 Task: Make in the project AgileKite a sprint 'Data Privacy Sprint'. Create in the project AgileKite a sprint 'Data Privacy Sprint'. Add in the project AgileKite a sprint 'Data Privacy Sprint'
Action: Mouse moved to (154, 61)
Screenshot: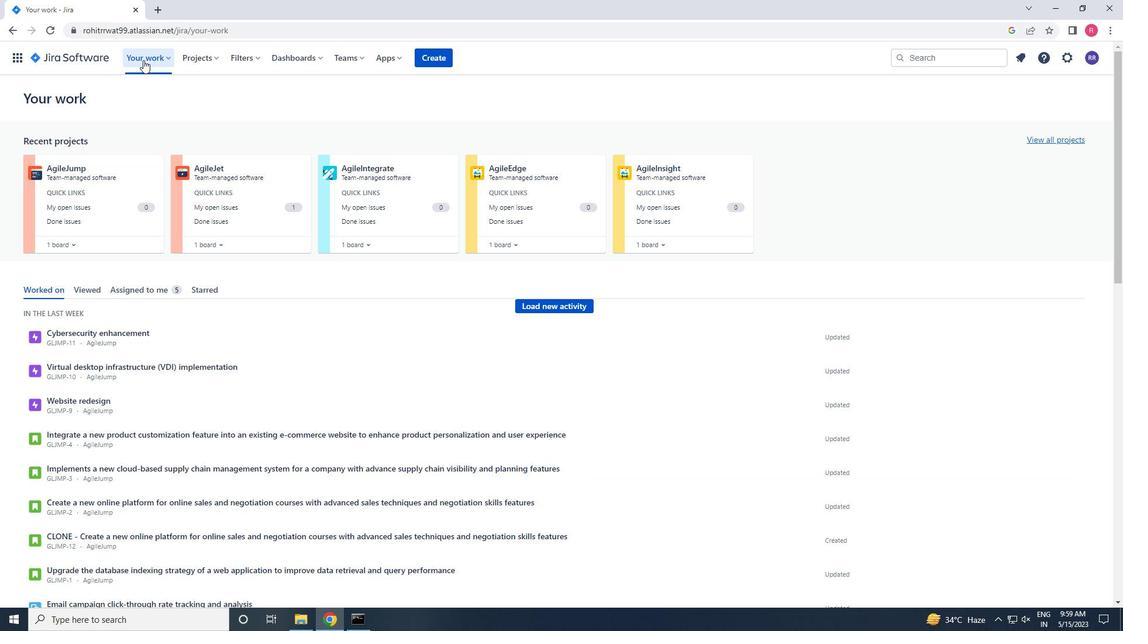 
Action: Mouse pressed left at (154, 61)
Screenshot: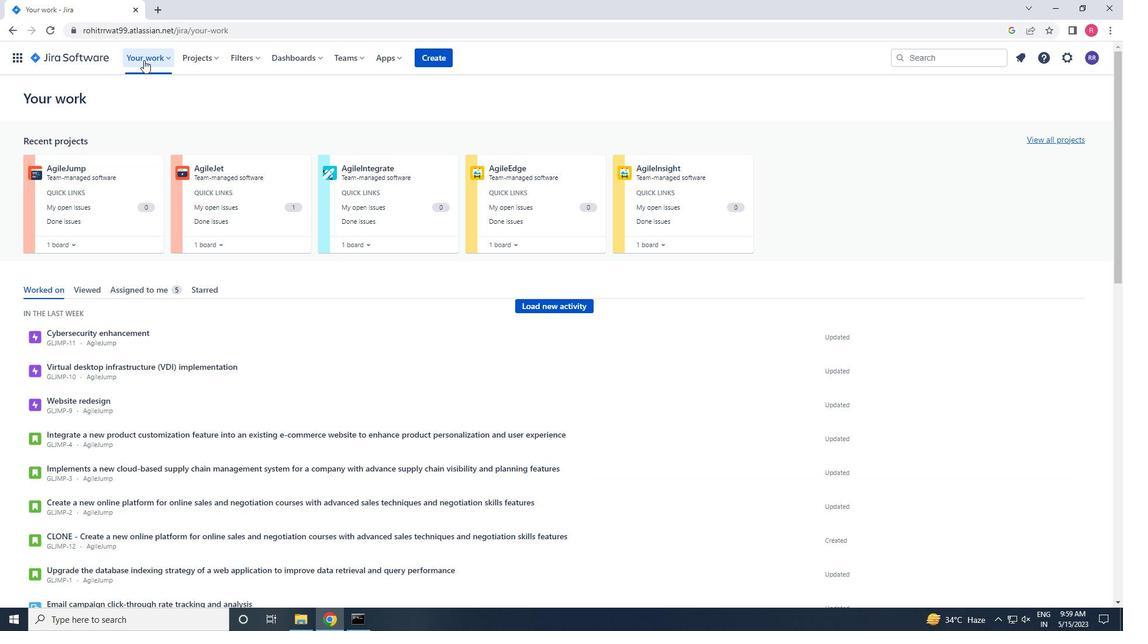 
Action: Mouse moved to (194, 59)
Screenshot: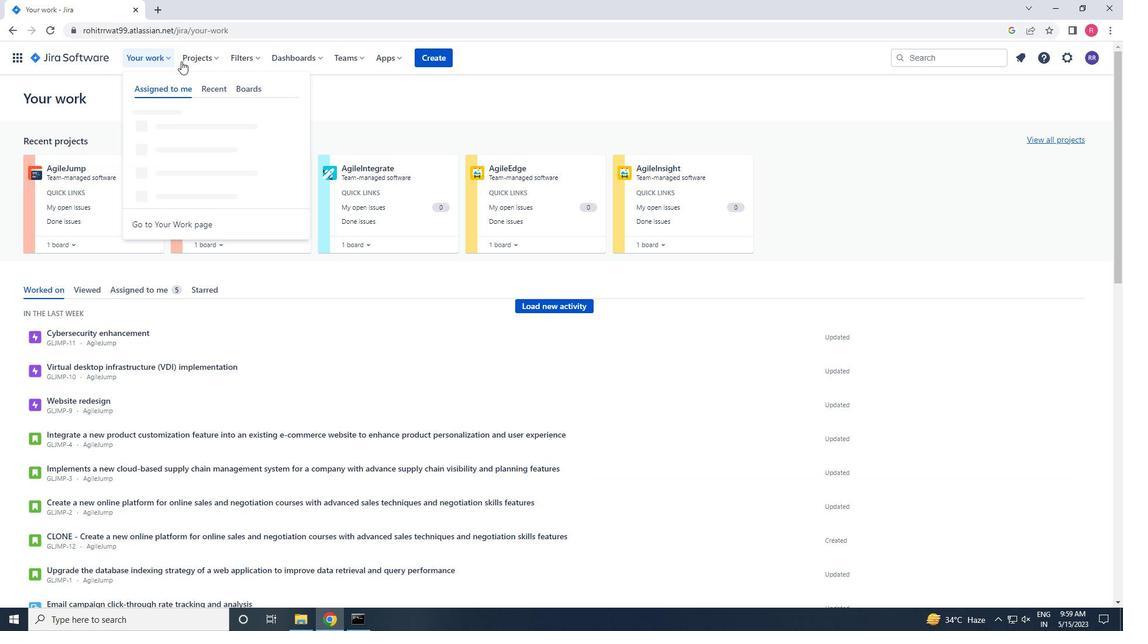
Action: Mouse pressed left at (194, 59)
Screenshot: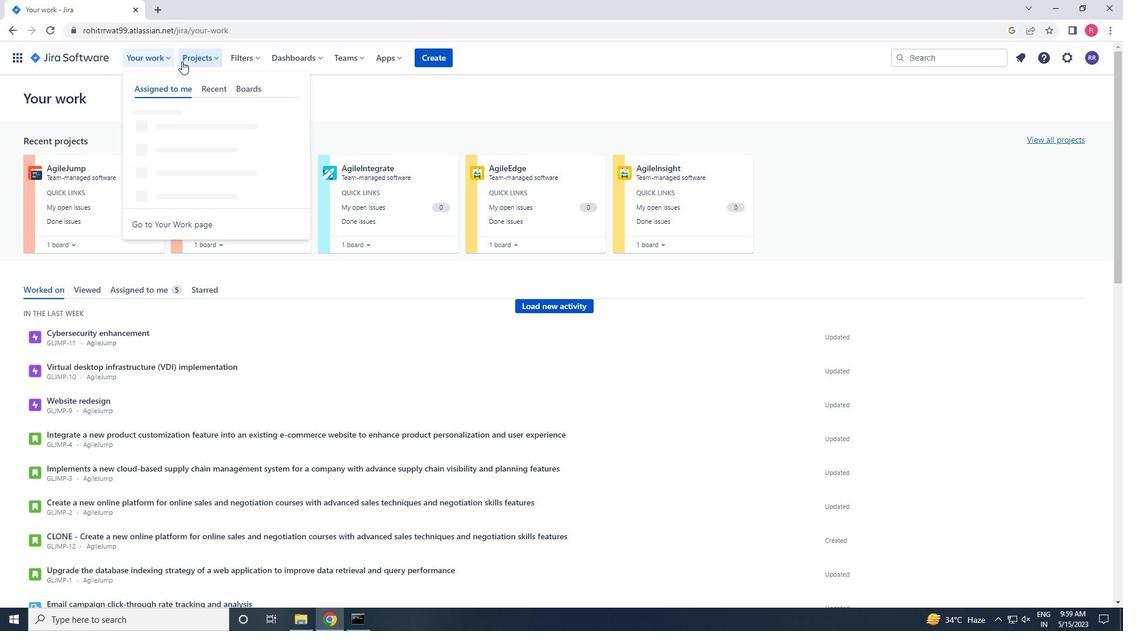
Action: Mouse moved to (238, 112)
Screenshot: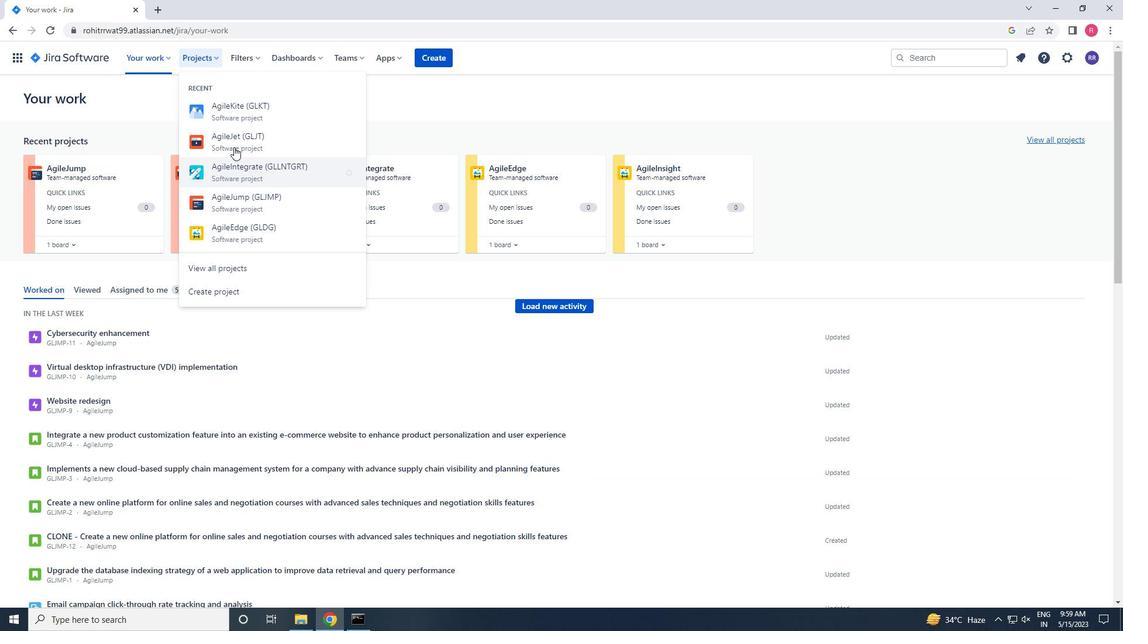 
Action: Mouse pressed left at (238, 112)
Screenshot: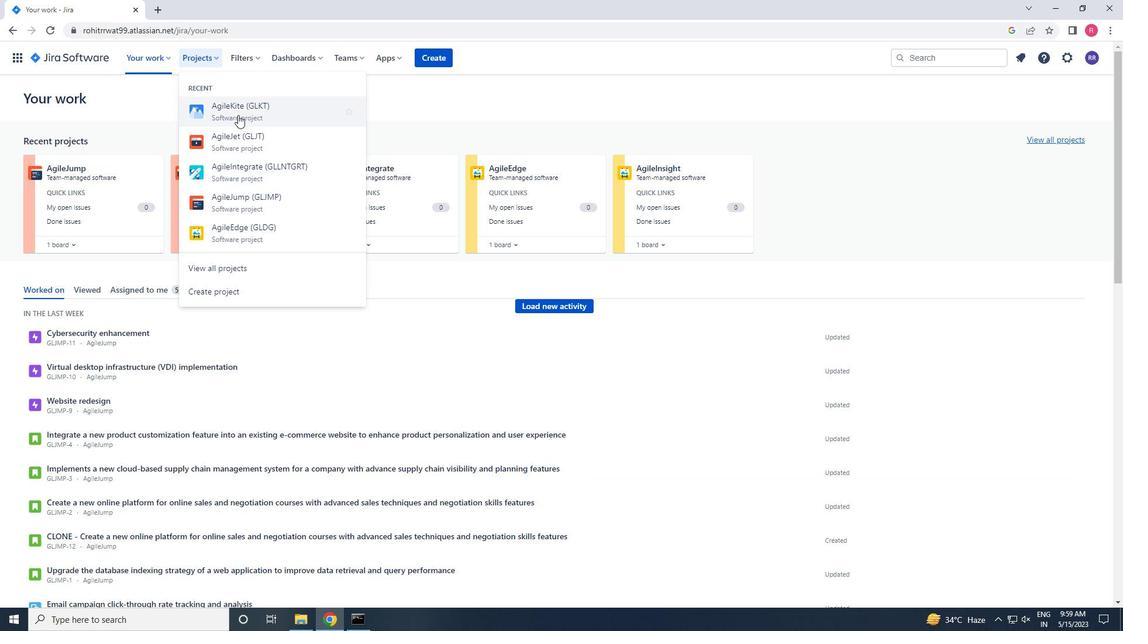 
Action: Mouse moved to (79, 174)
Screenshot: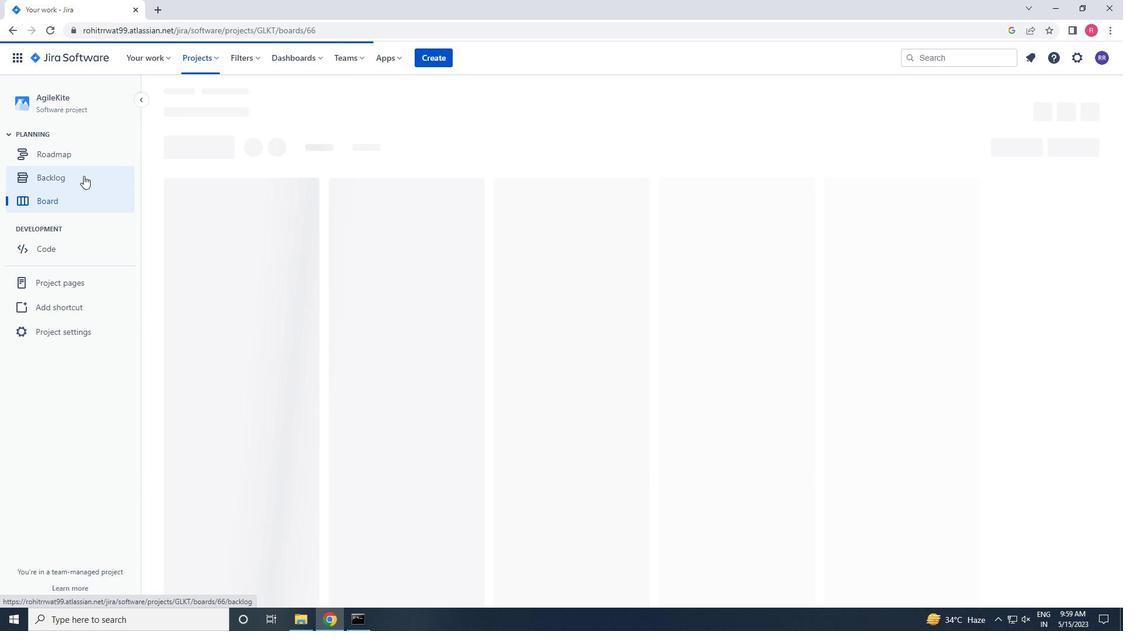
Action: Mouse pressed left at (79, 174)
Screenshot: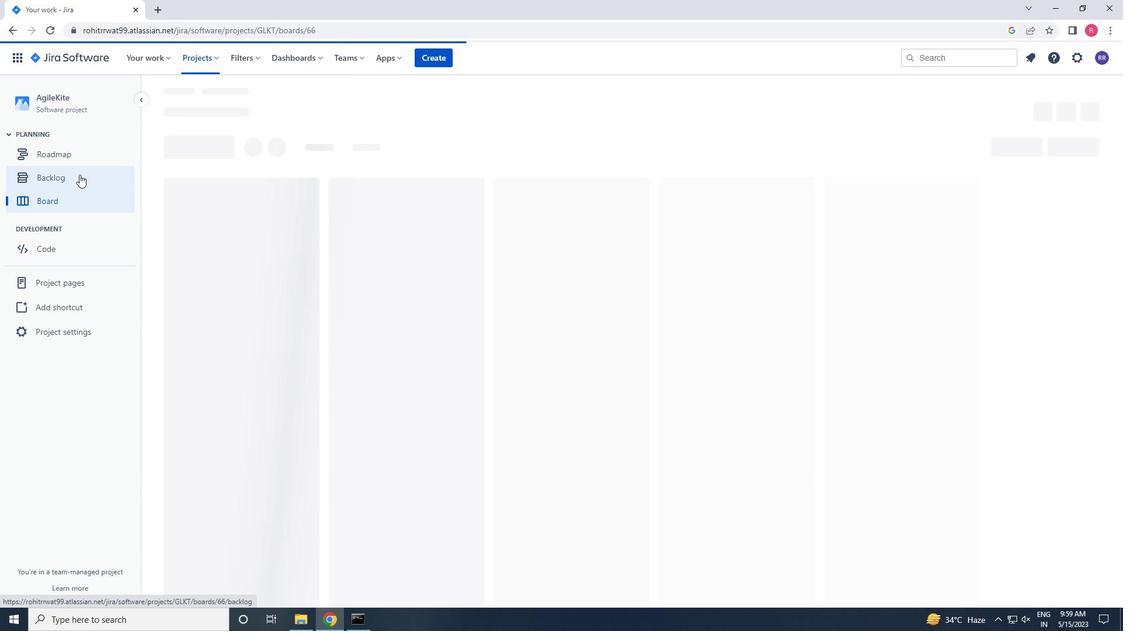 
Action: Mouse moved to (1053, 188)
Screenshot: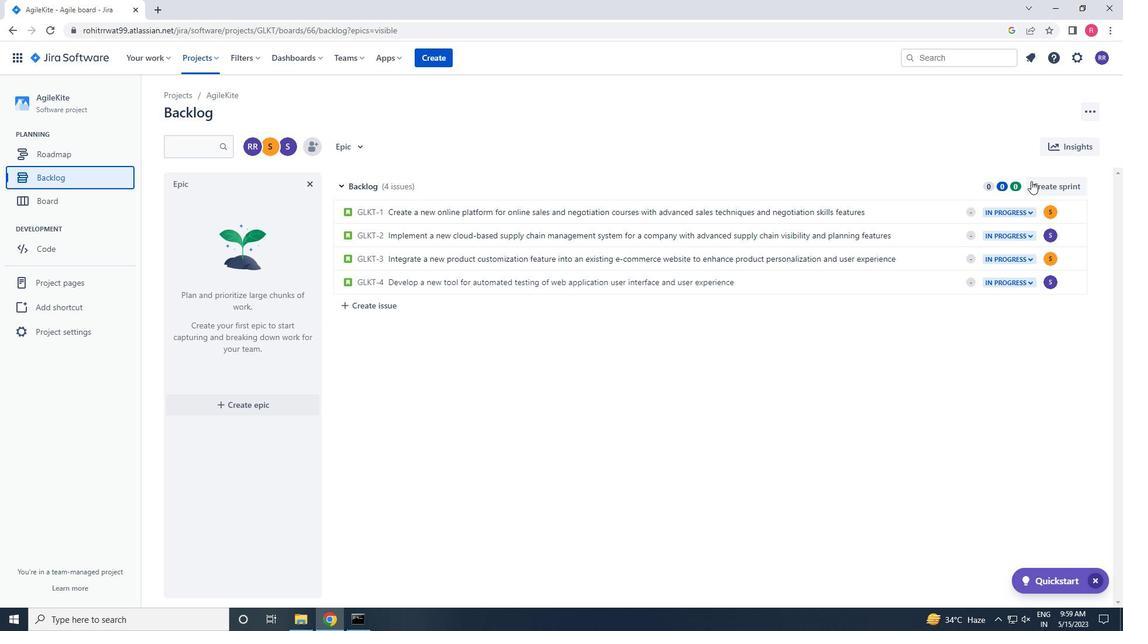
Action: Mouse pressed left at (1053, 188)
Screenshot: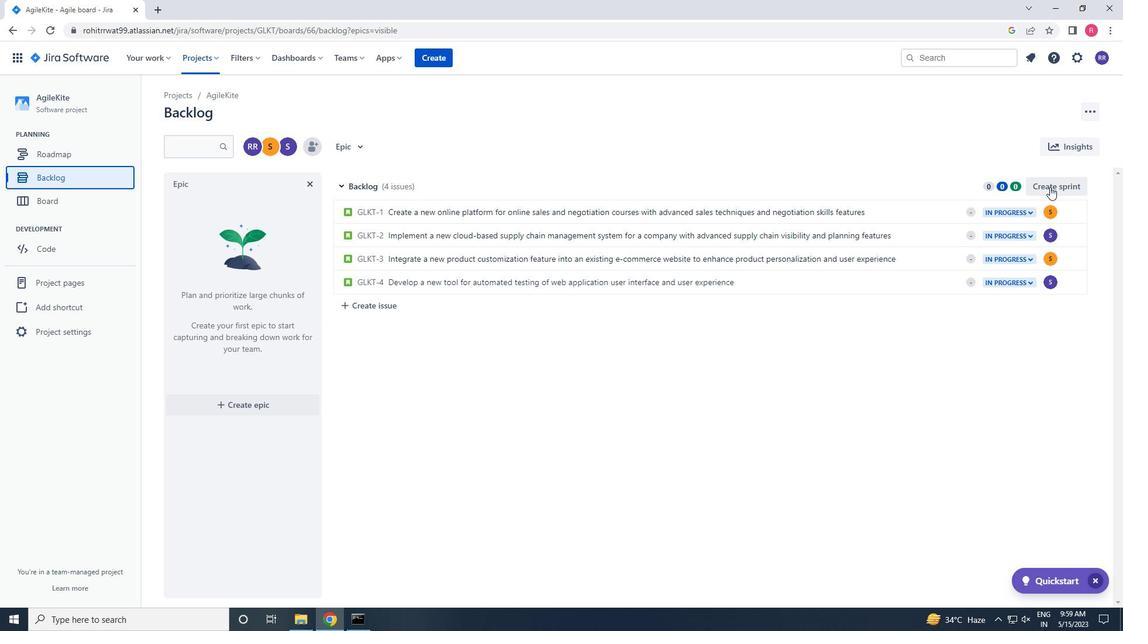 
Action: Mouse moved to (409, 186)
Screenshot: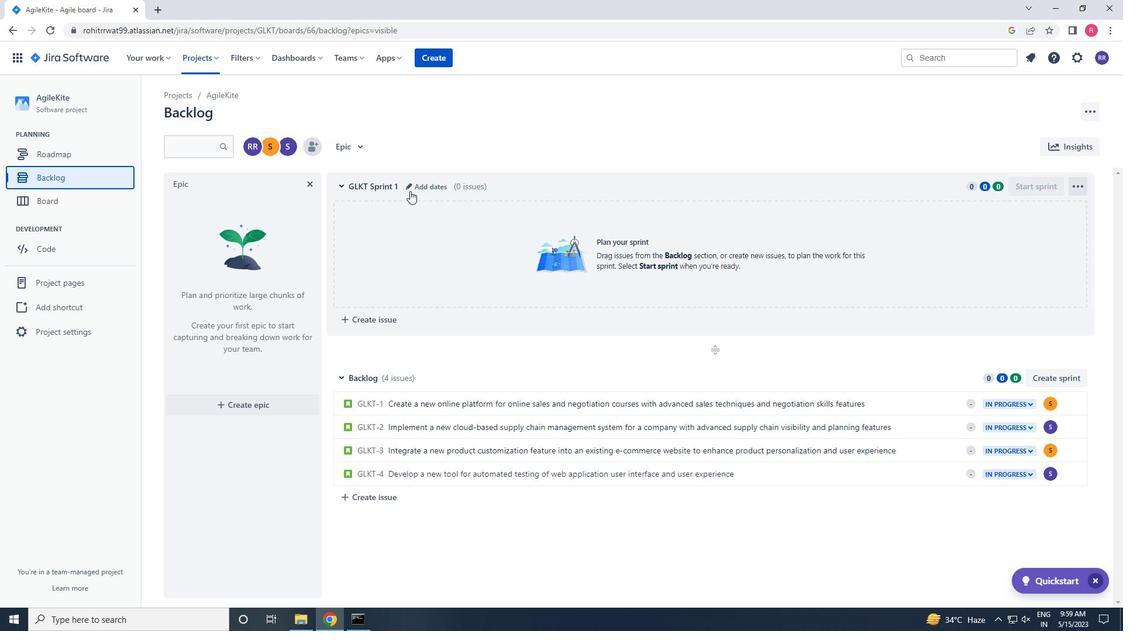 
Action: Mouse pressed left at (409, 186)
Screenshot: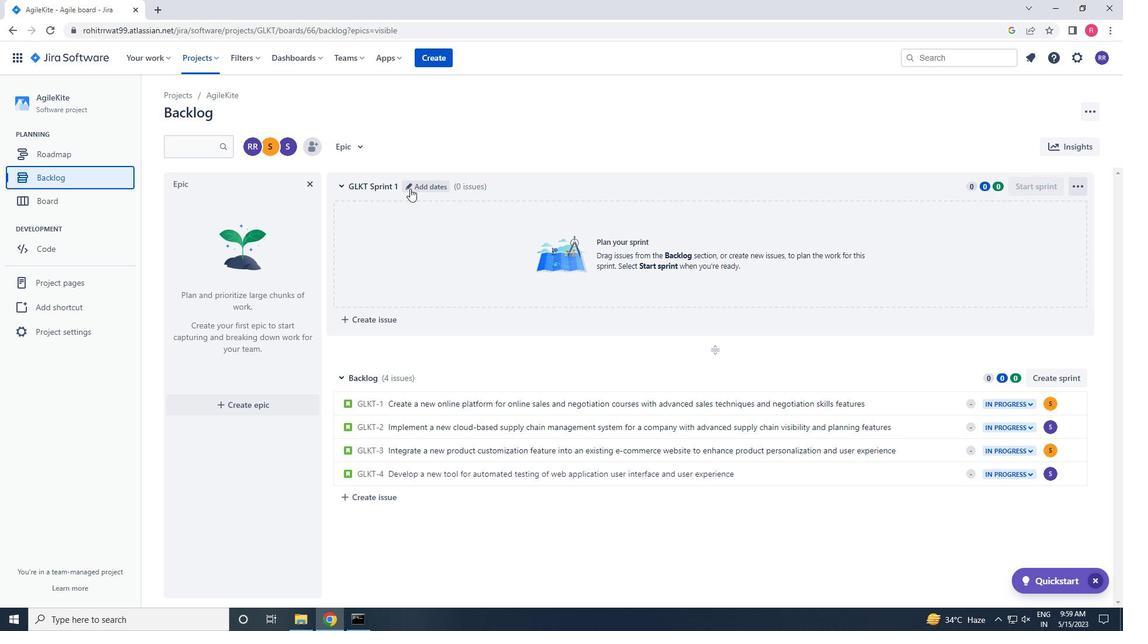 
Action: Mouse moved to (408, 186)
Screenshot: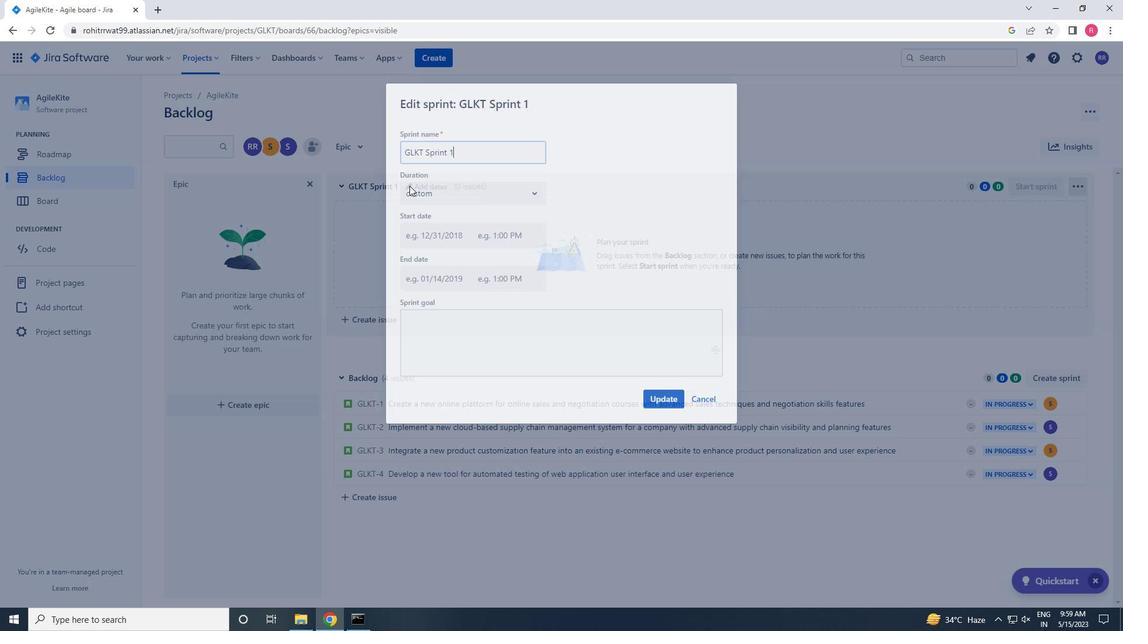 
Action: Key pressed <Key.backspace>
Screenshot: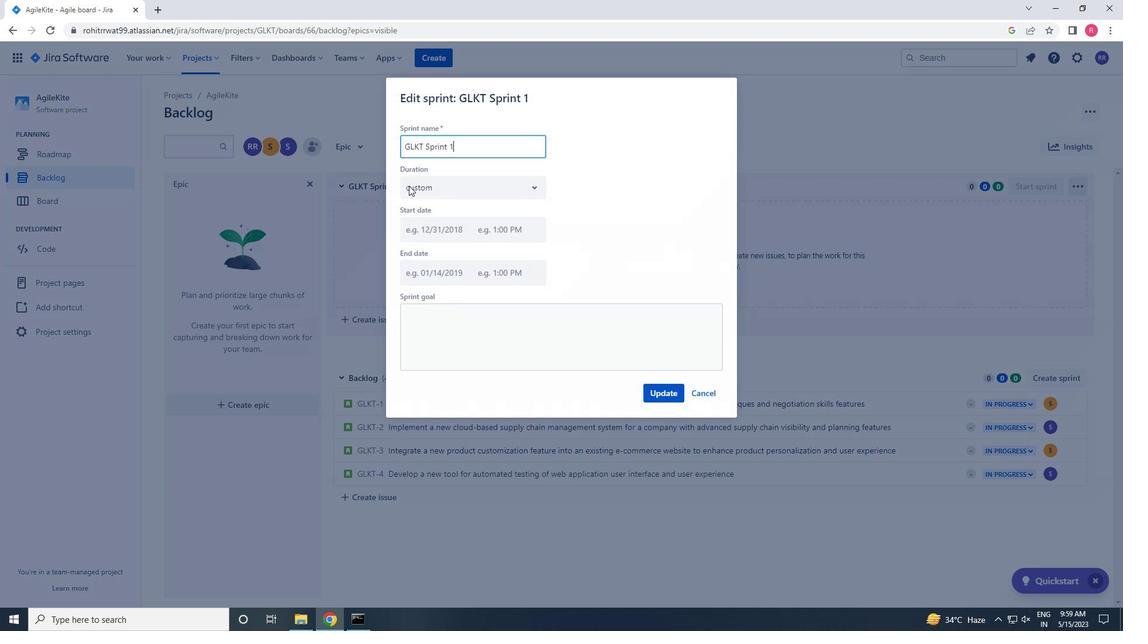 
Action: Mouse moved to (408, 186)
Screenshot: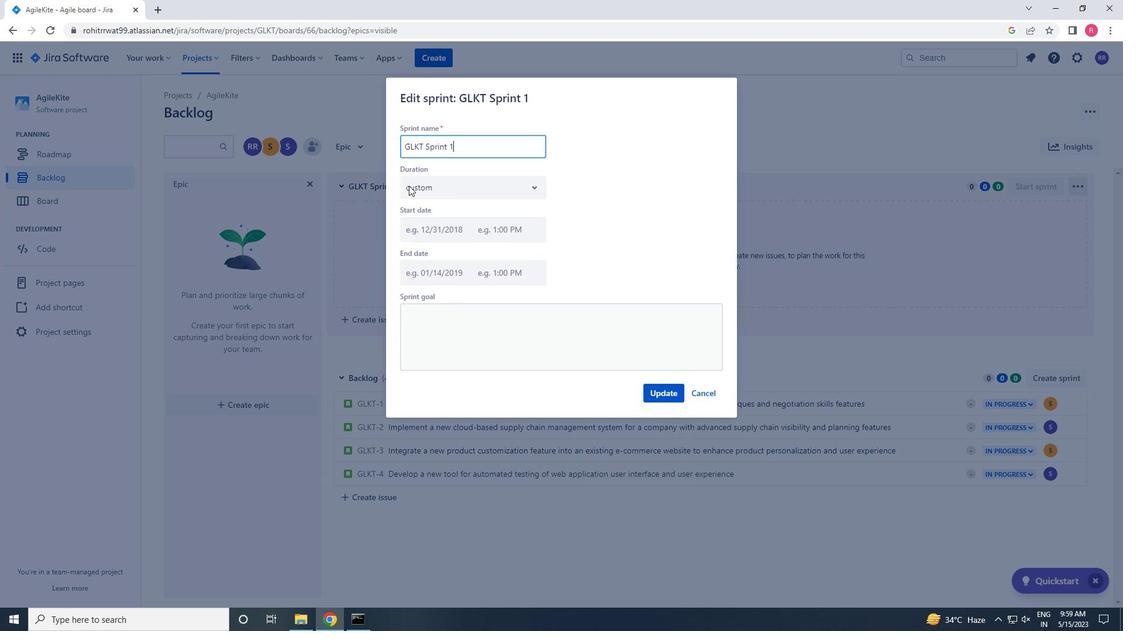 
Action: Key pressed <Key.backspace>
Screenshot: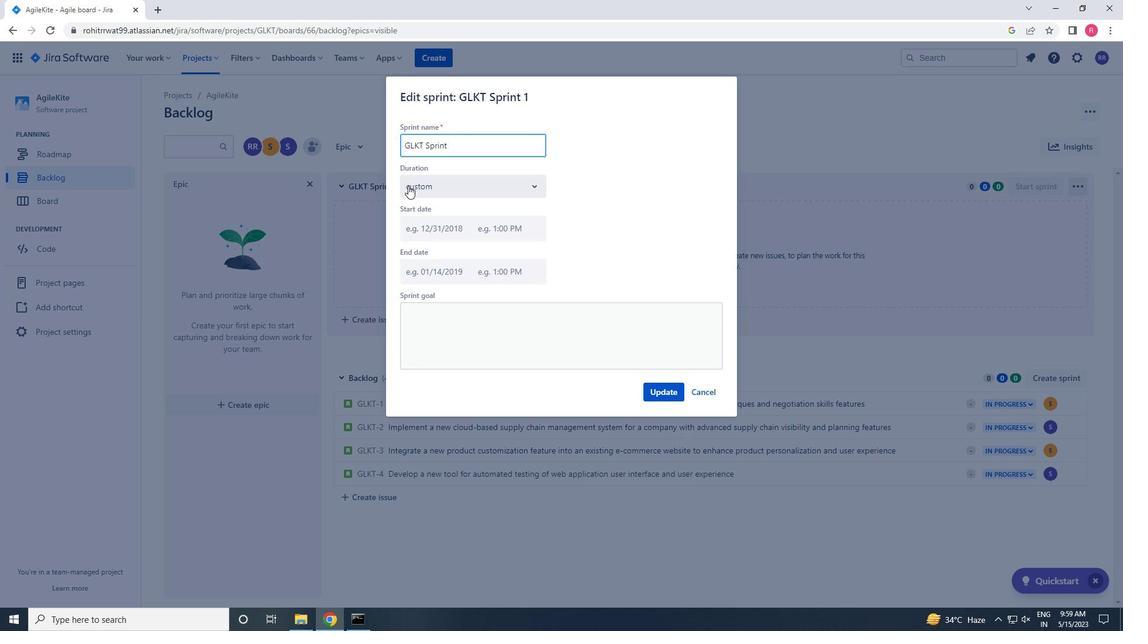 
Action: Mouse moved to (408, 186)
Screenshot: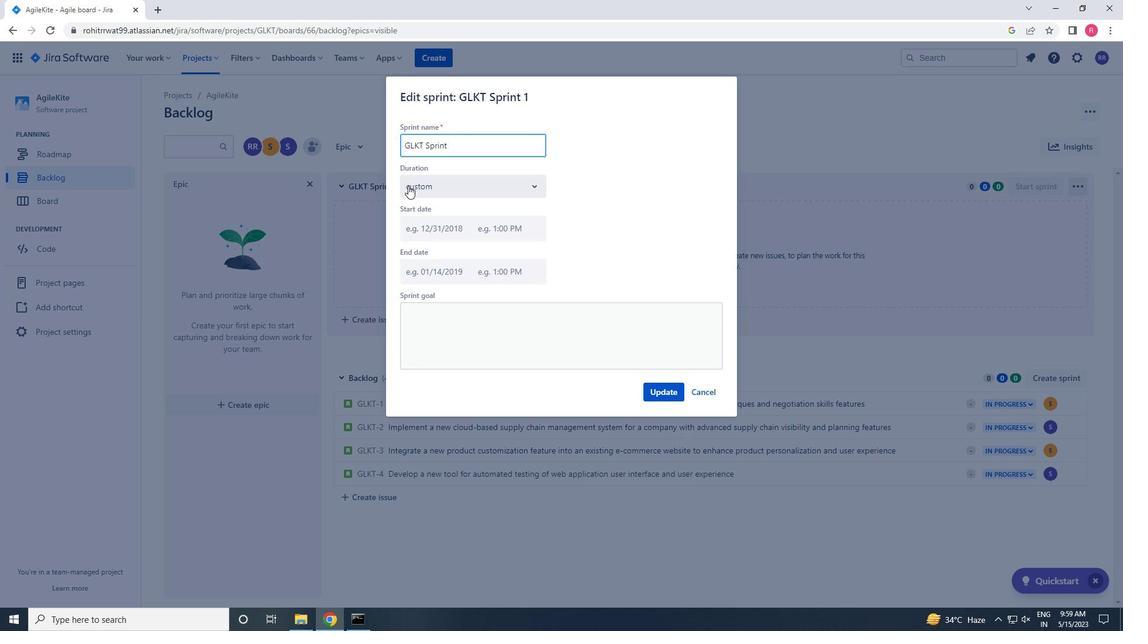 
Action: Key pressed <Key.backspace><Key.backspace><Key.backspace>
Screenshot: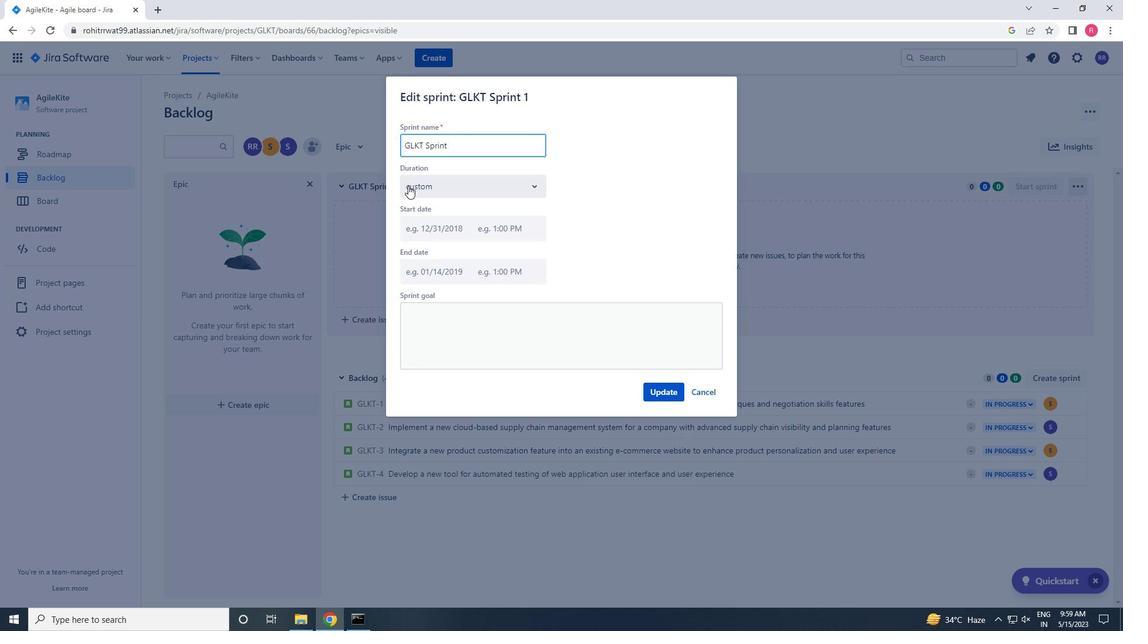 
Action: Mouse moved to (407, 186)
Screenshot: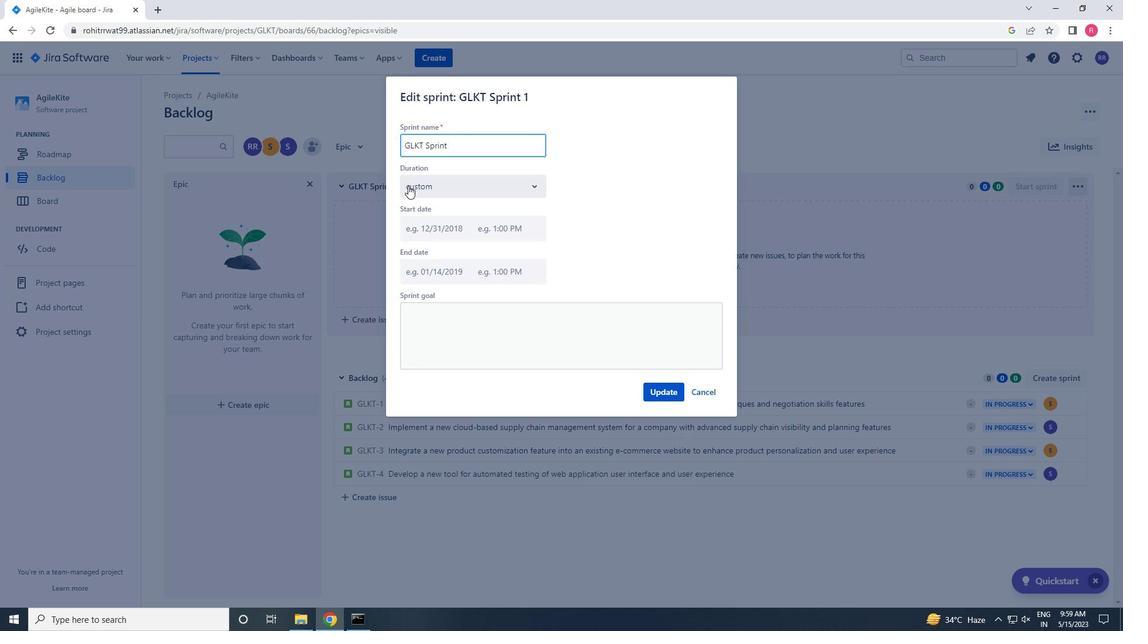 
Action: Key pressed <Key.backspace><Key.backspace><Key.backspace><Key.backspace><Key.backspace><Key.backspace><Key.backspace>
Screenshot: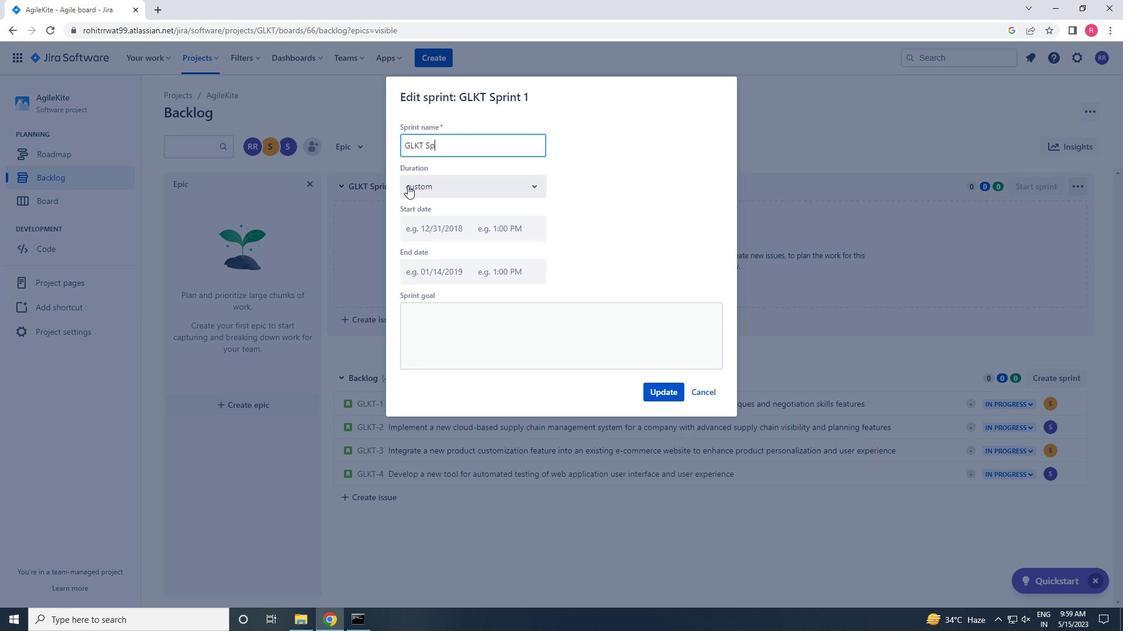 
Action: Mouse moved to (407, 186)
Screenshot: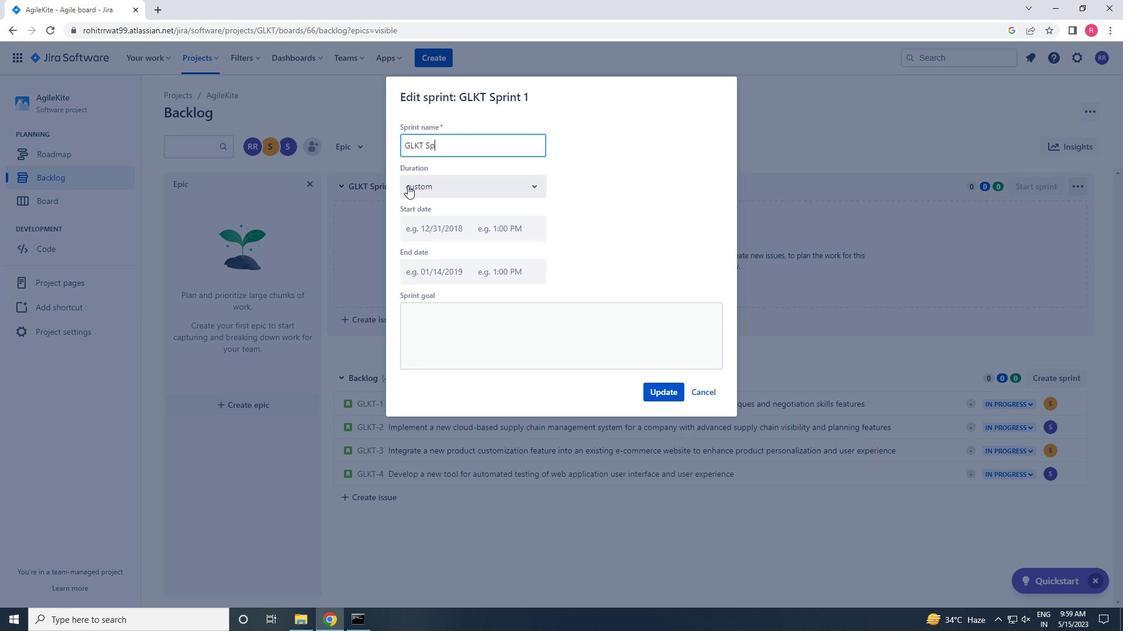 
Action: Key pressed <Key.backspace><Key.backspace><Key.backspace><Key.backspace><Key.backspace><Key.backspace><Key.backspace><Key.backspace><Key.backspace><Key.backspace><Key.shift>DATA<Key.space>
Screenshot: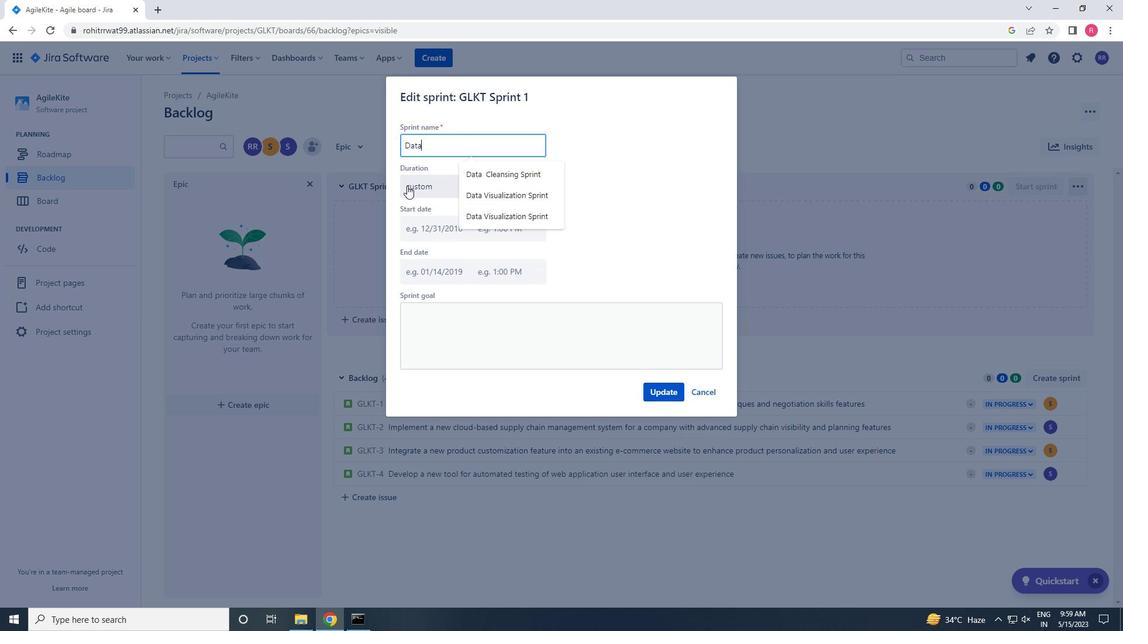 
Action: Mouse moved to (407, 187)
Screenshot: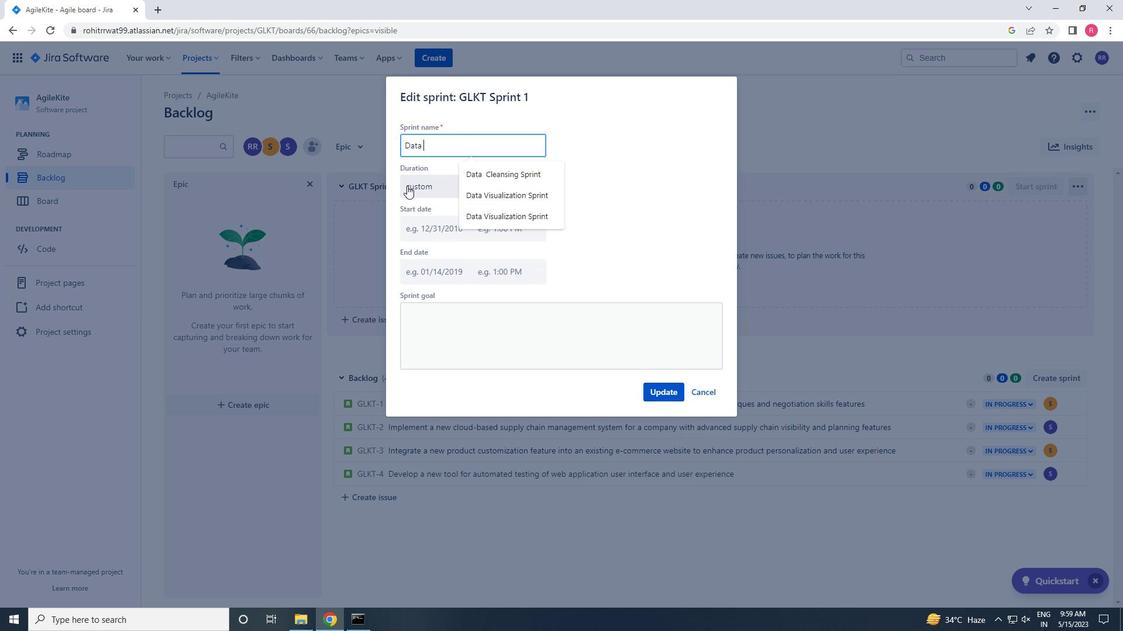 
Action: Key pressed <Key.shift_r>PRIVACY<Key.space><Key.shift>SPRINT
Screenshot: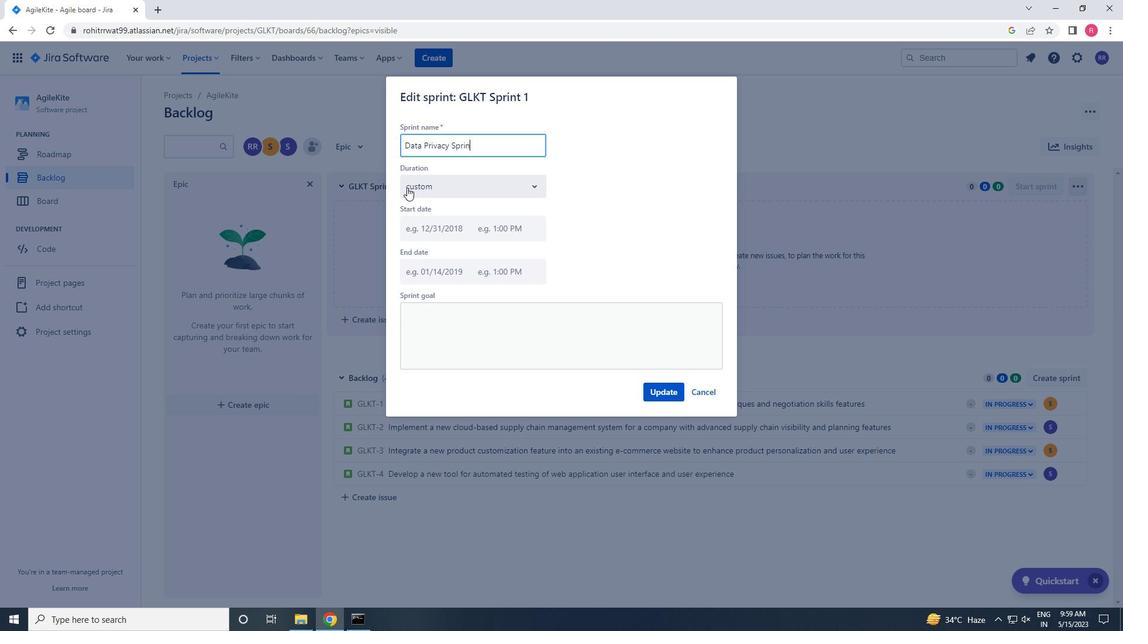 
Action: Mouse moved to (659, 390)
Screenshot: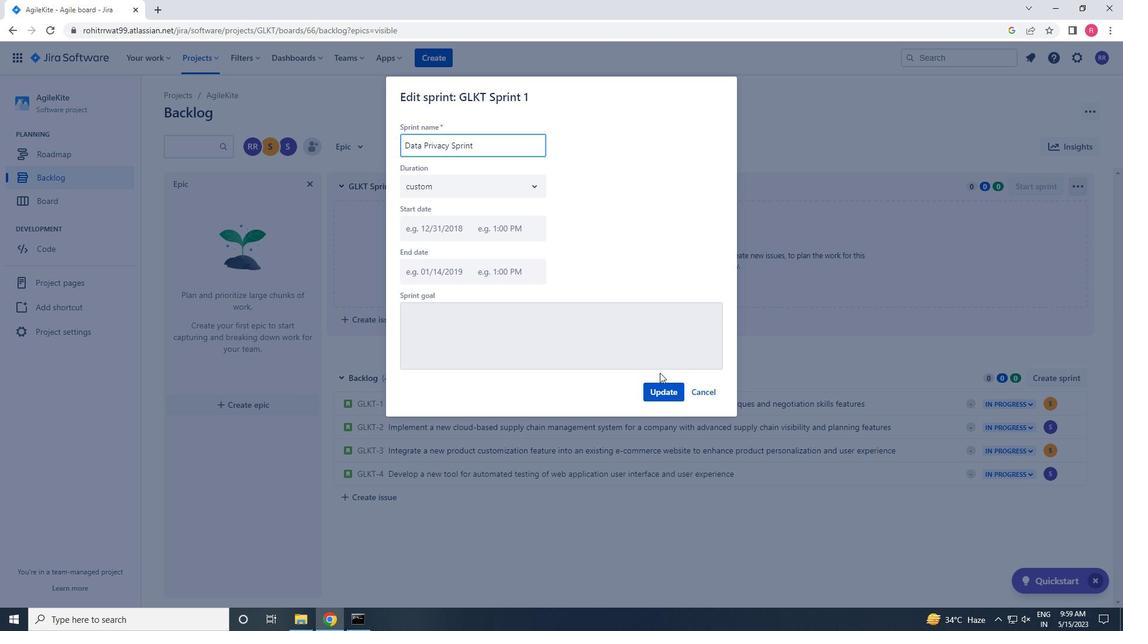 
Action: Mouse pressed left at (659, 390)
Screenshot: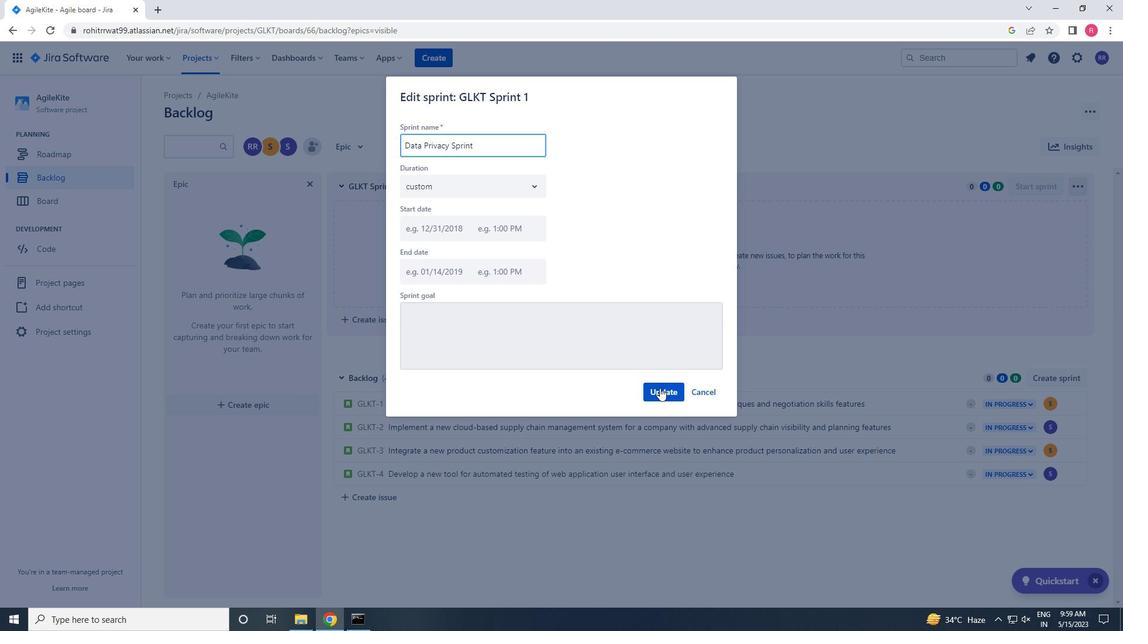 
Action: Mouse moved to (1058, 377)
Screenshot: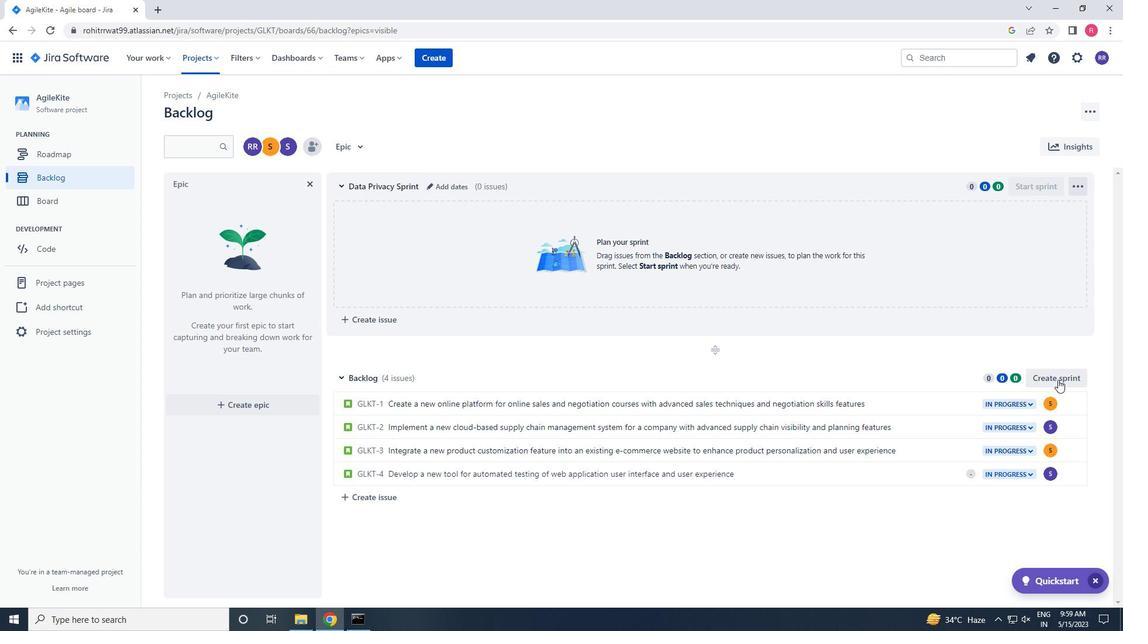 
Action: Mouse pressed left at (1058, 377)
Screenshot: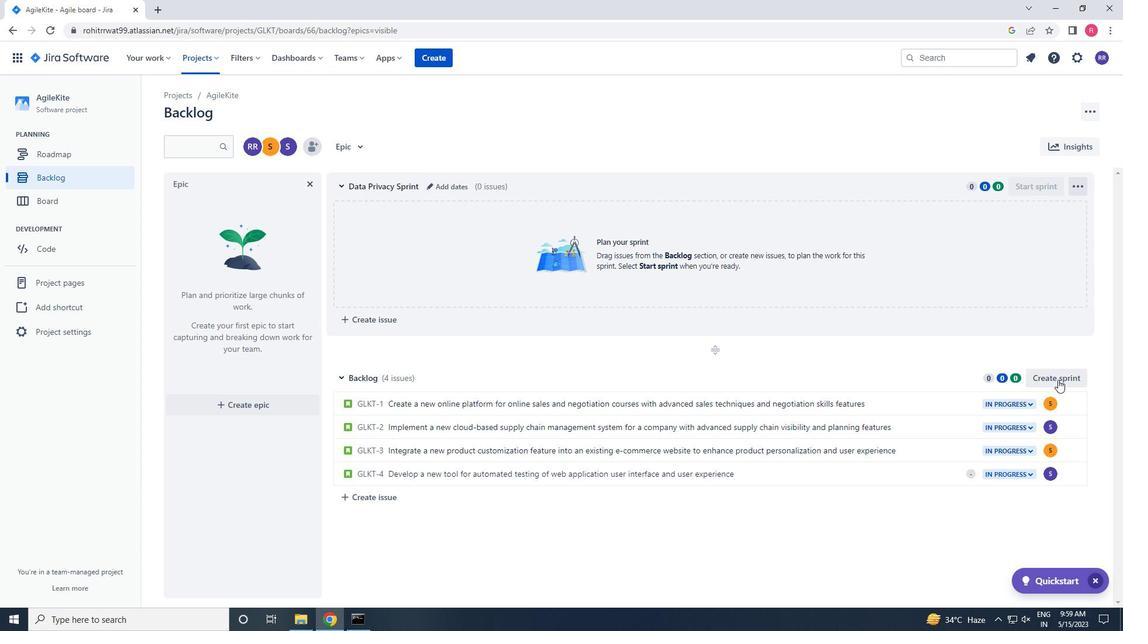 
Action: Mouse moved to (431, 376)
Screenshot: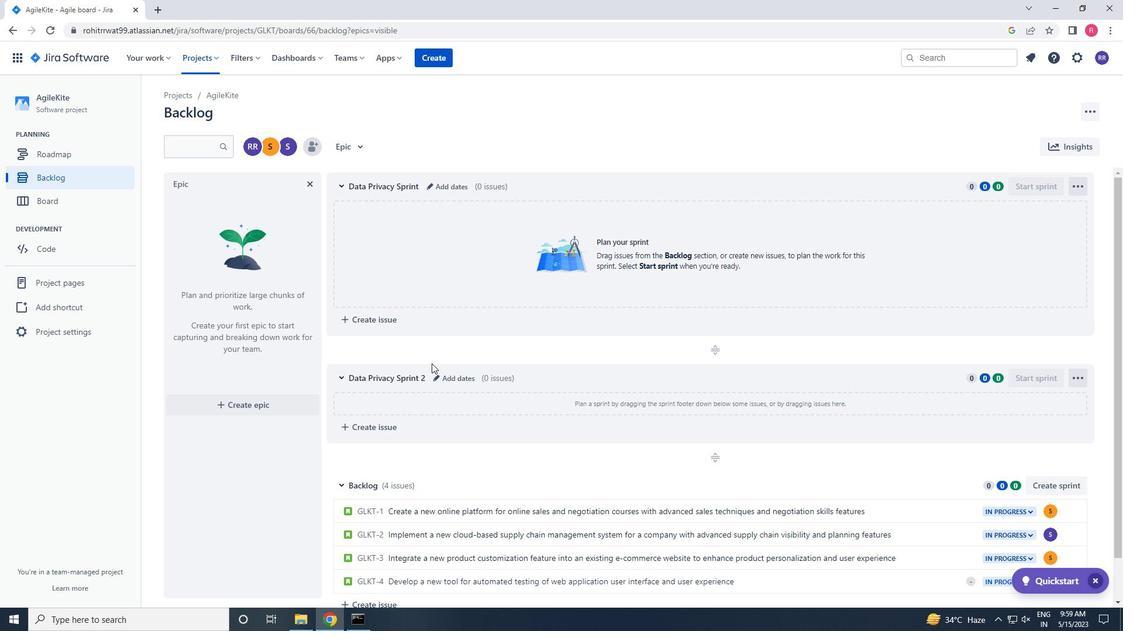 
Action: Mouse pressed left at (431, 376)
Screenshot: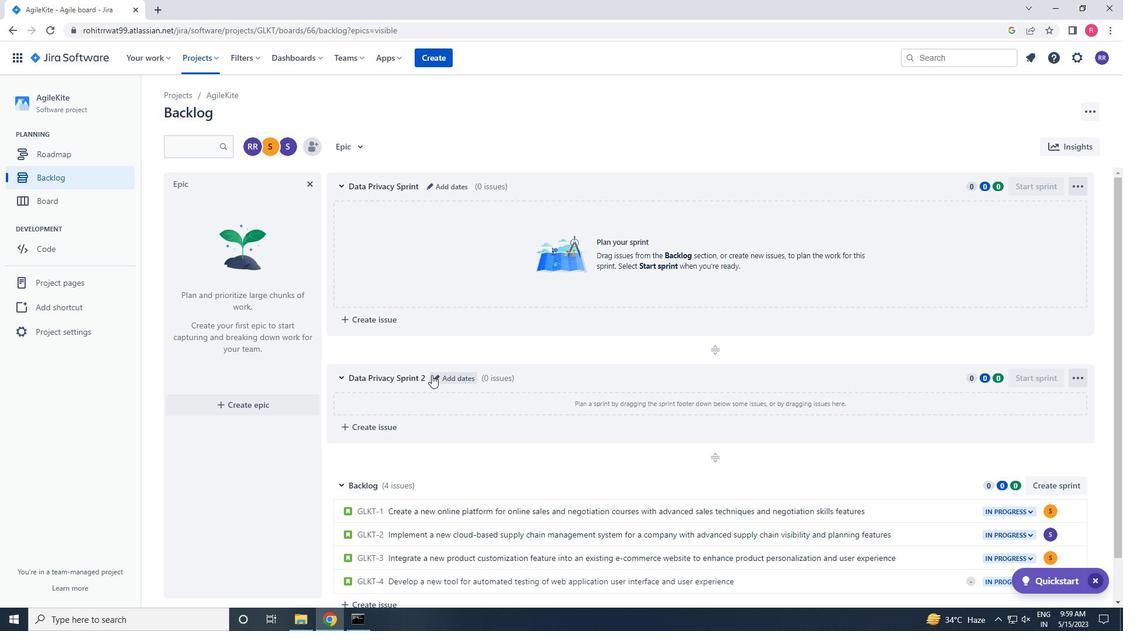 
Action: Mouse moved to (436, 334)
Screenshot: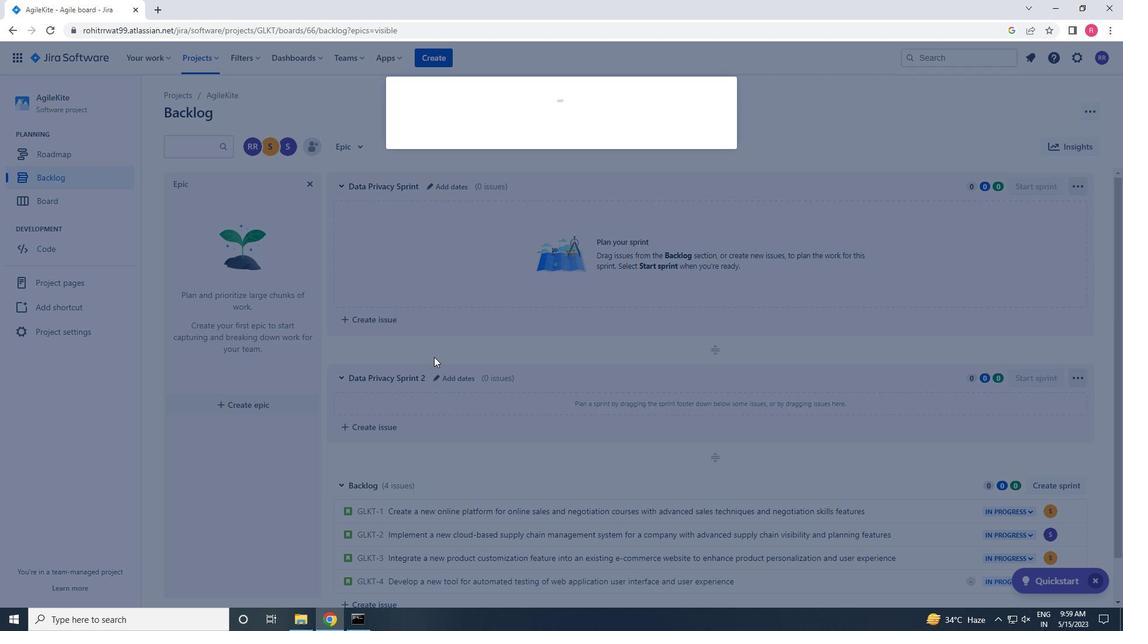 
Action: Key pressed <Key.backspace><Key.enter>
Screenshot: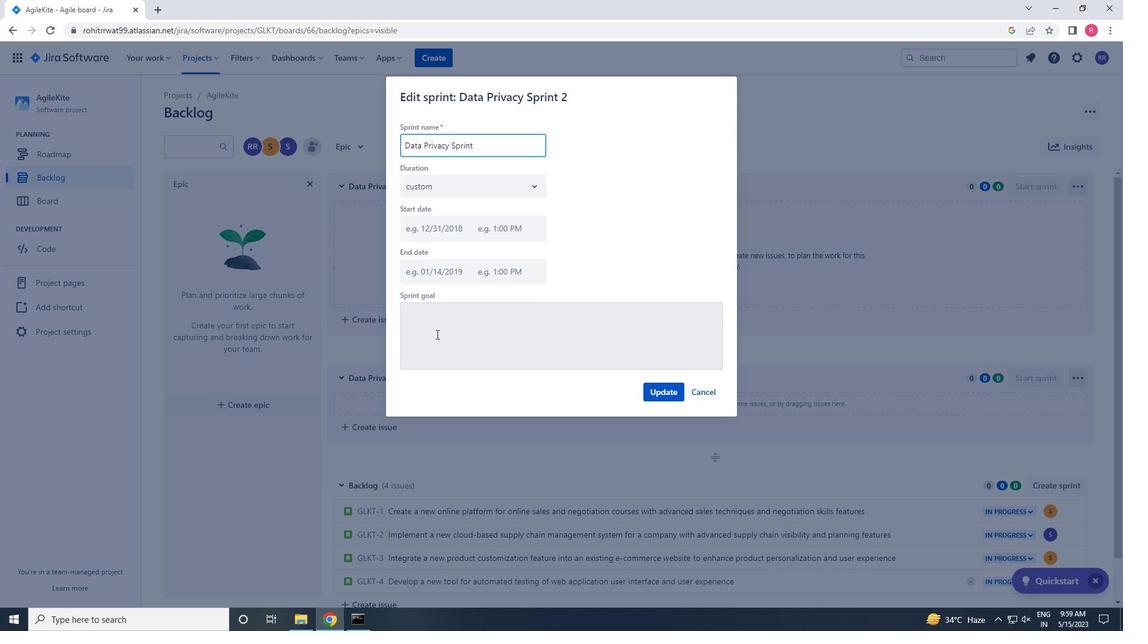 
Action: Mouse moved to (1044, 489)
Screenshot: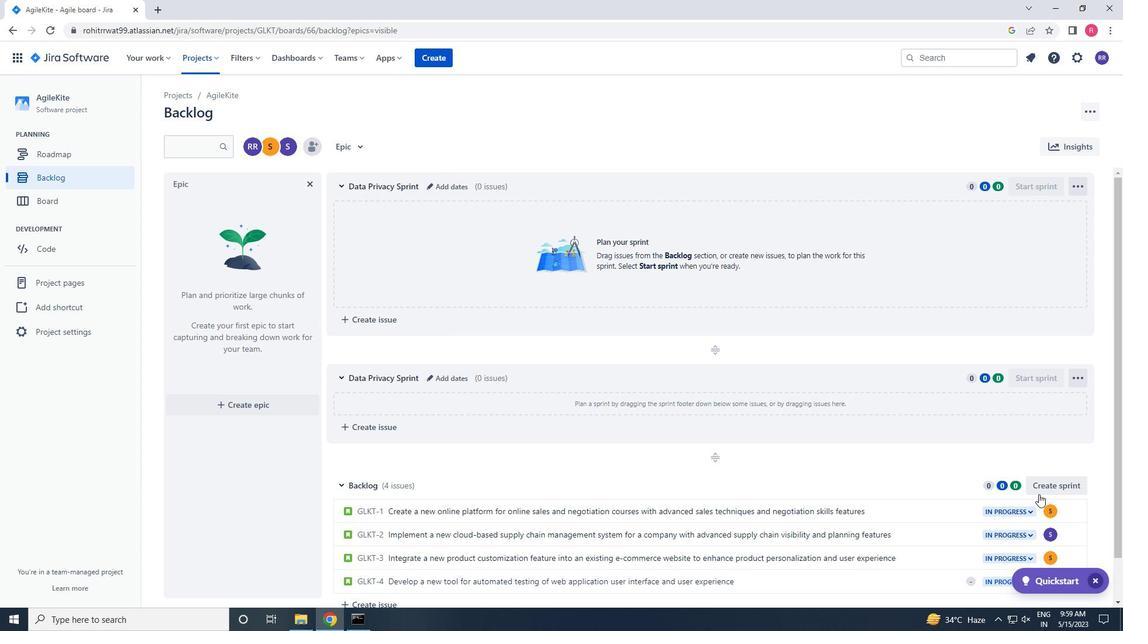 
Action: Mouse pressed left at (1044, 489)
Screenshot: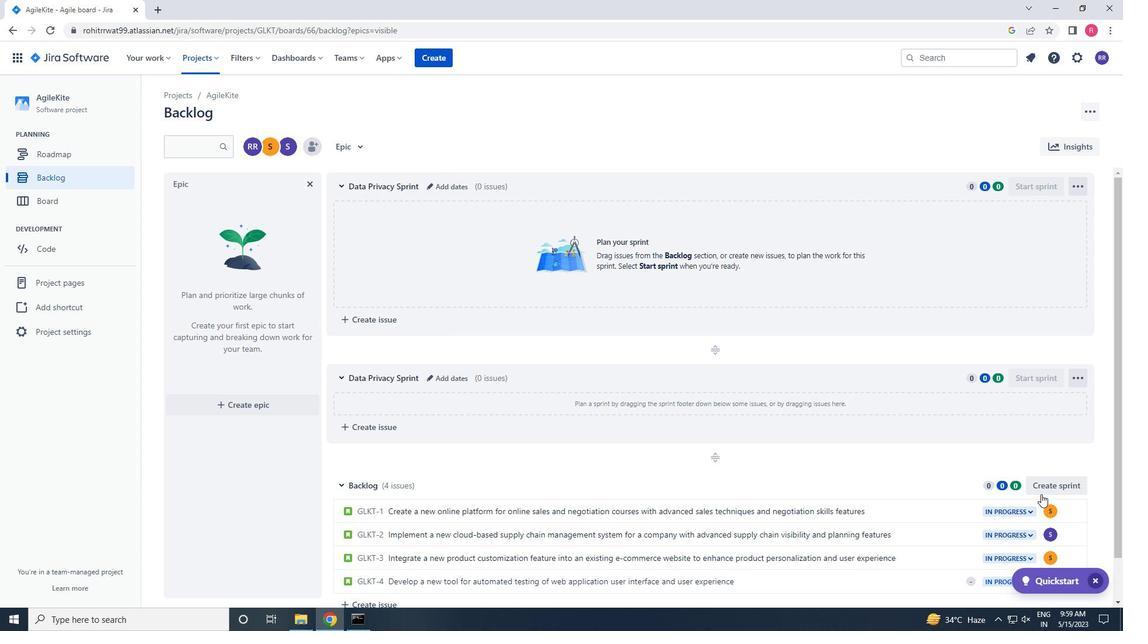 
Action: Mouse moved to (438, 484)
Screenshot: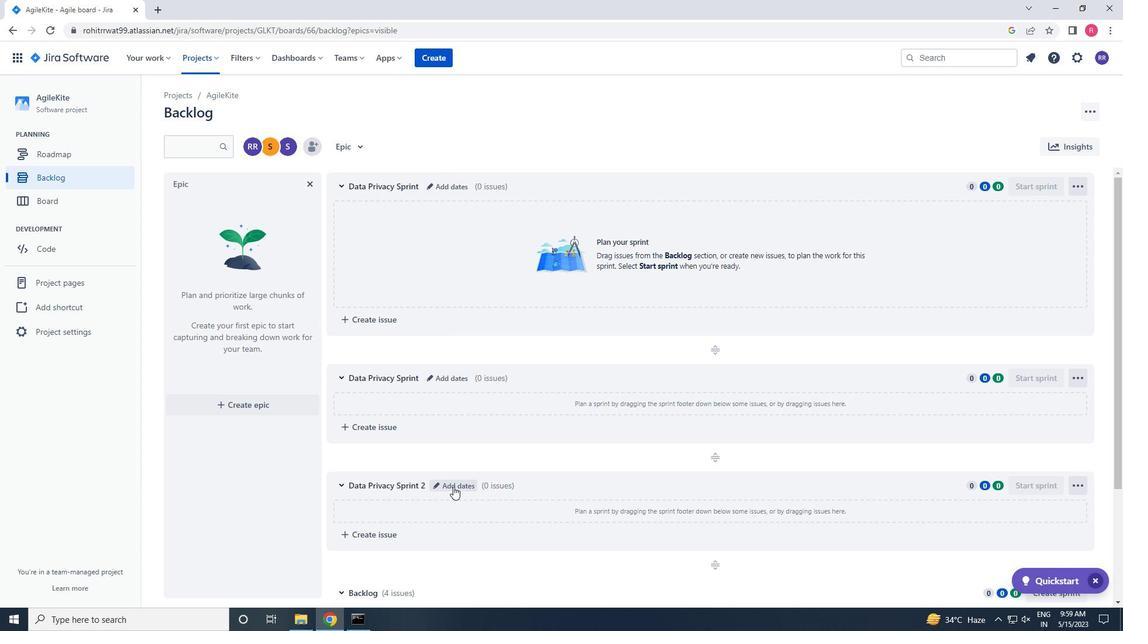 
Action: Mouse pressed left at (438, 484)
Screenshot: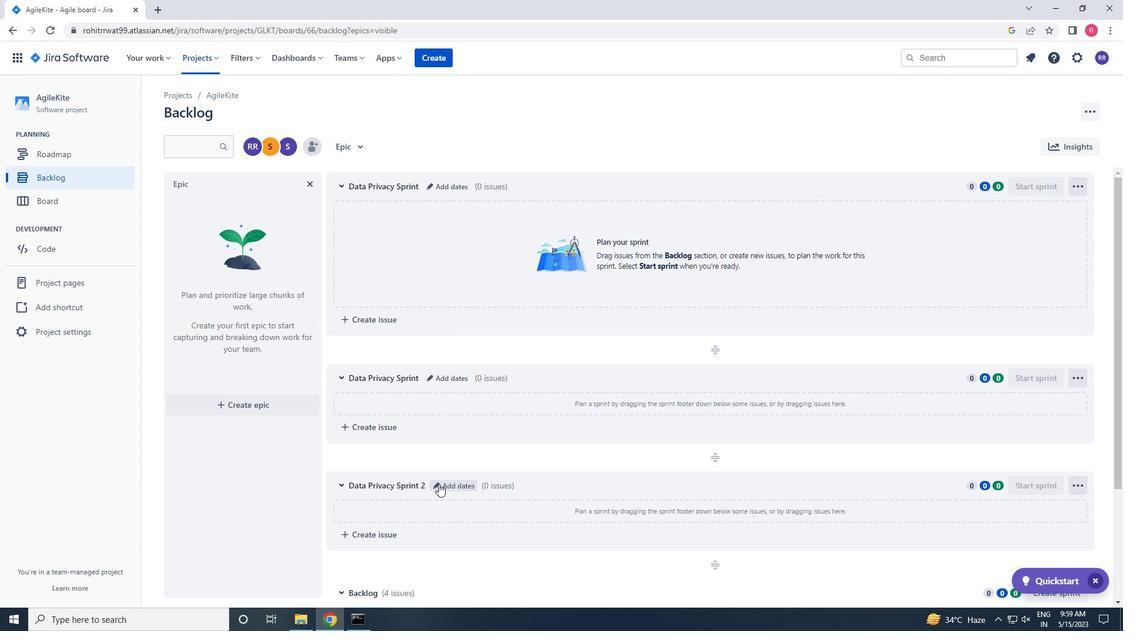 
Action: Mouse moved to (436, 484)
Screenshot: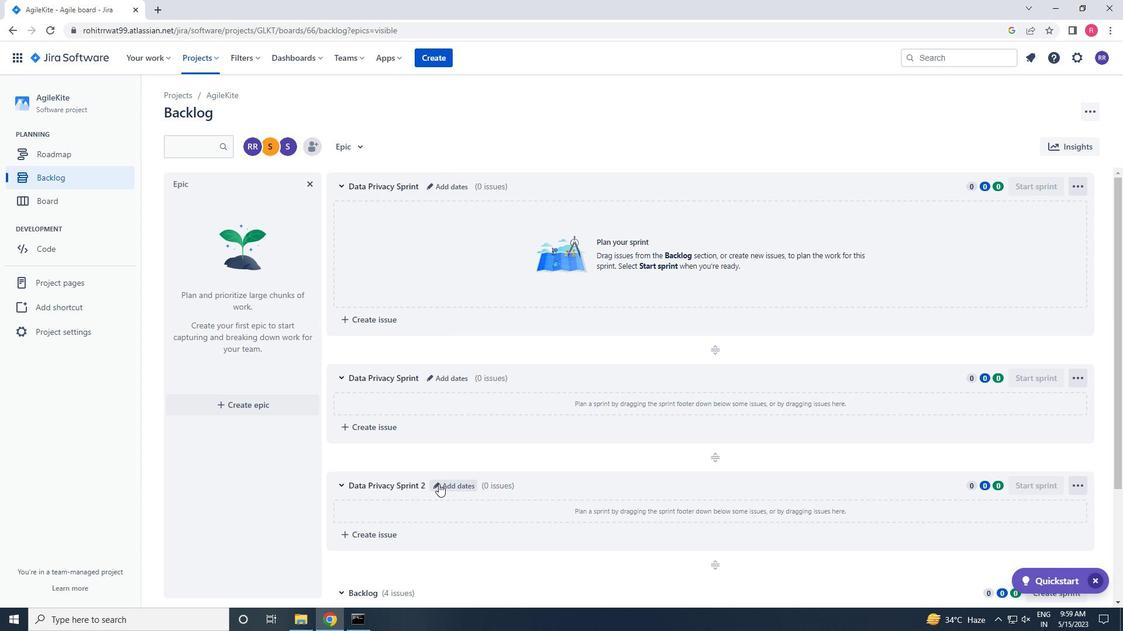 
Action: Key pressed <Key.backspace><Key.backspace><Key.enter>
Screenshot: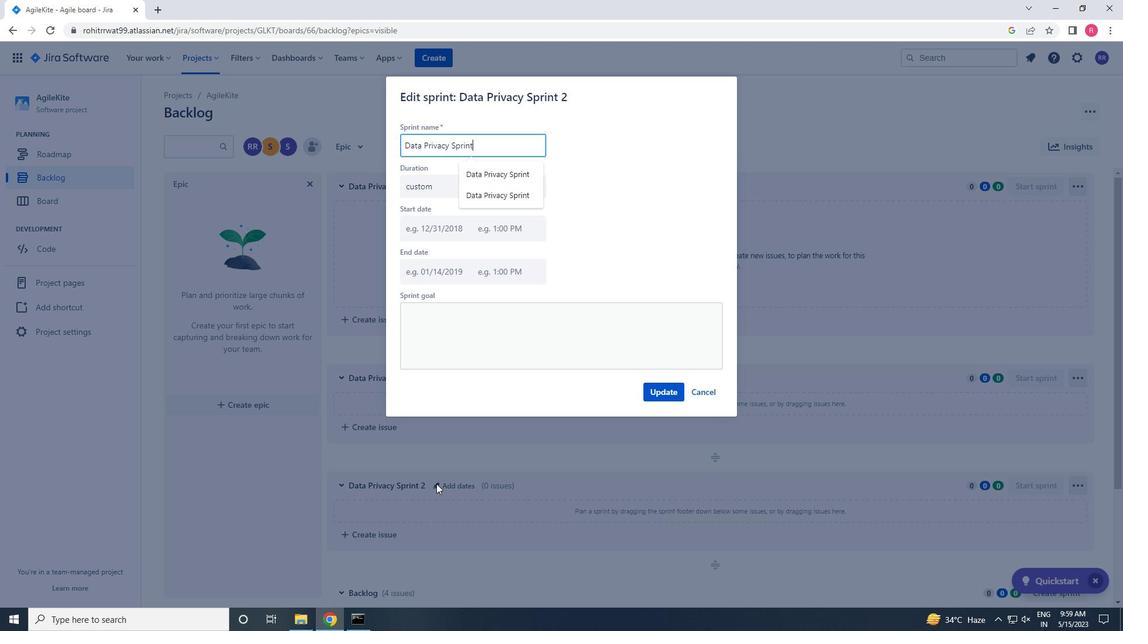 
Action: Mouse scrolled (436, 484) with delta (0, 0)
Screenshot: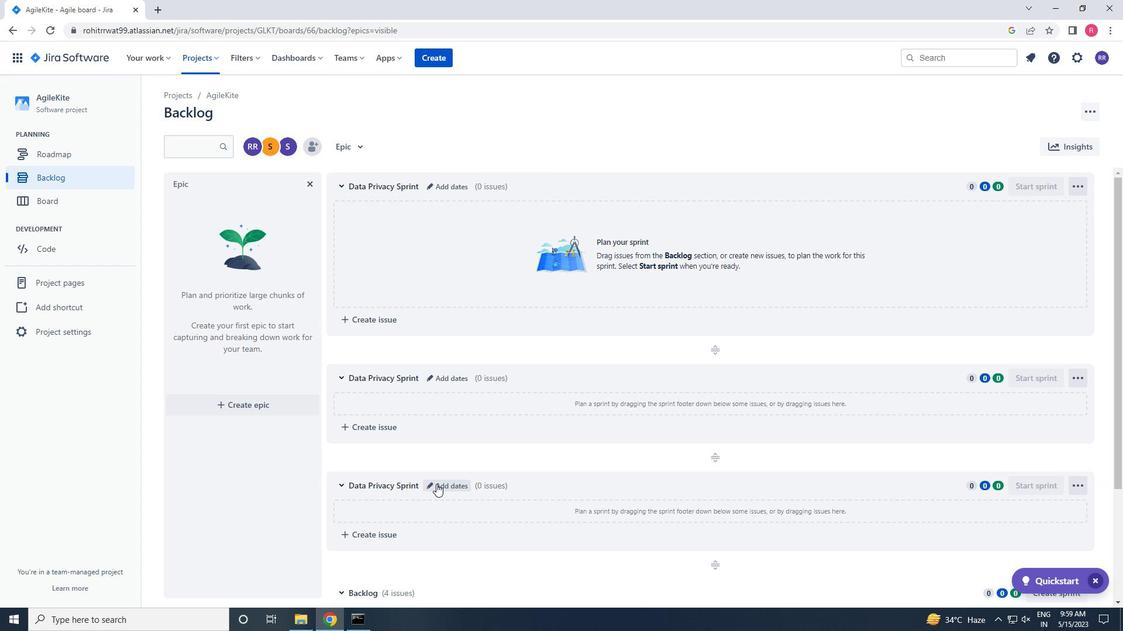 
Action: Mouse moved to (561, 344)
Screenshot: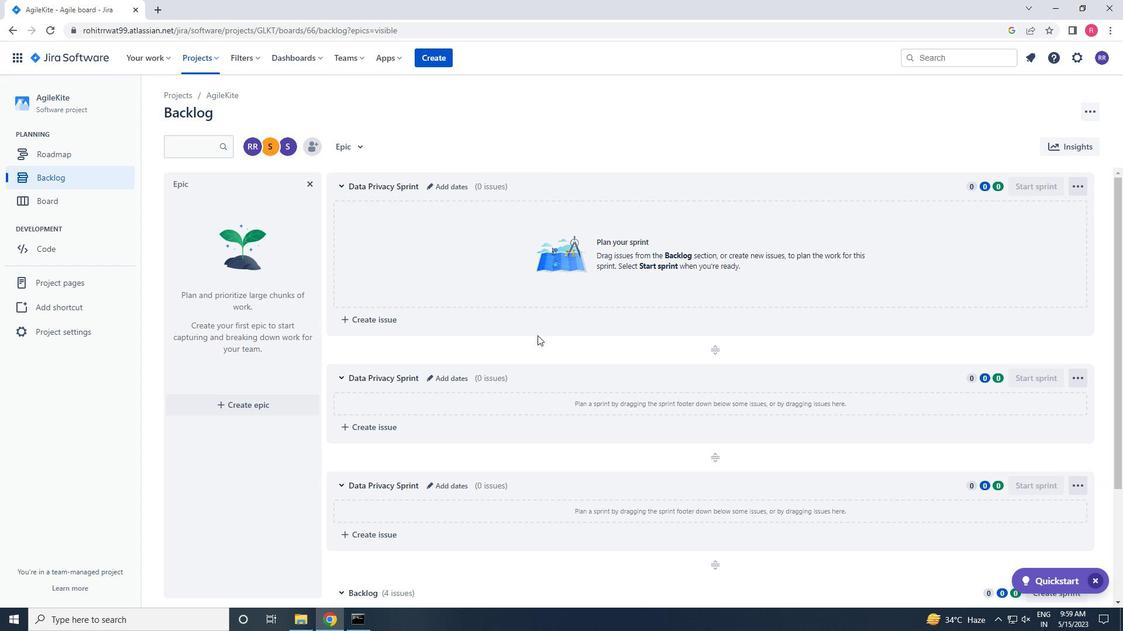 
Action: Mouse scrolled (561, 343) with delta (0, 0)
Screenshot: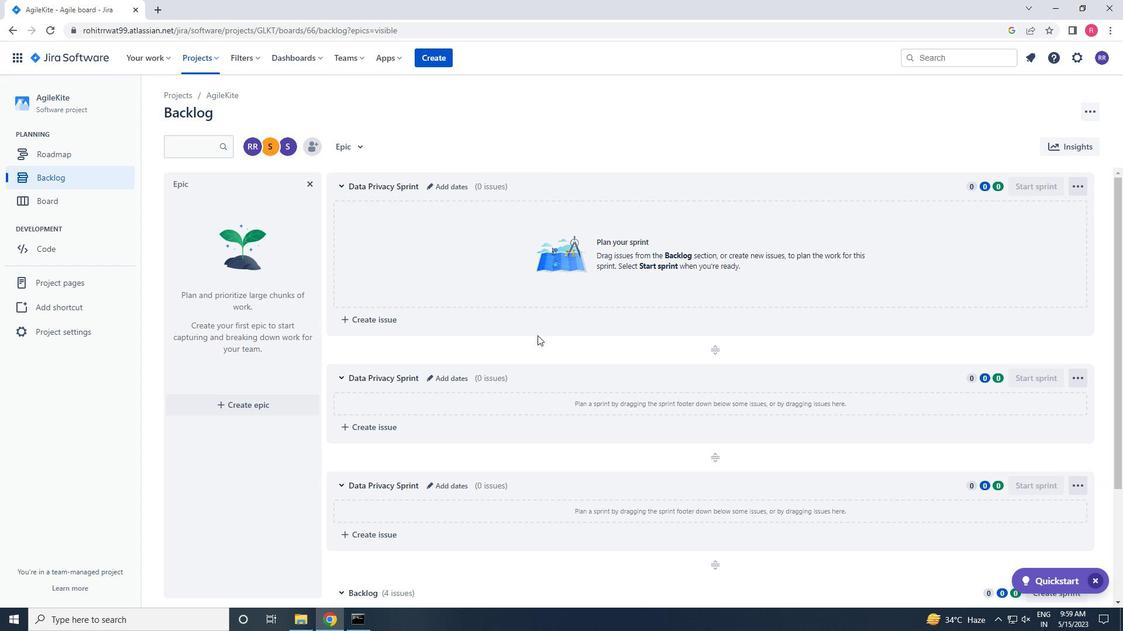 
Action: Mouse moved to (561, 348)
Screenshot: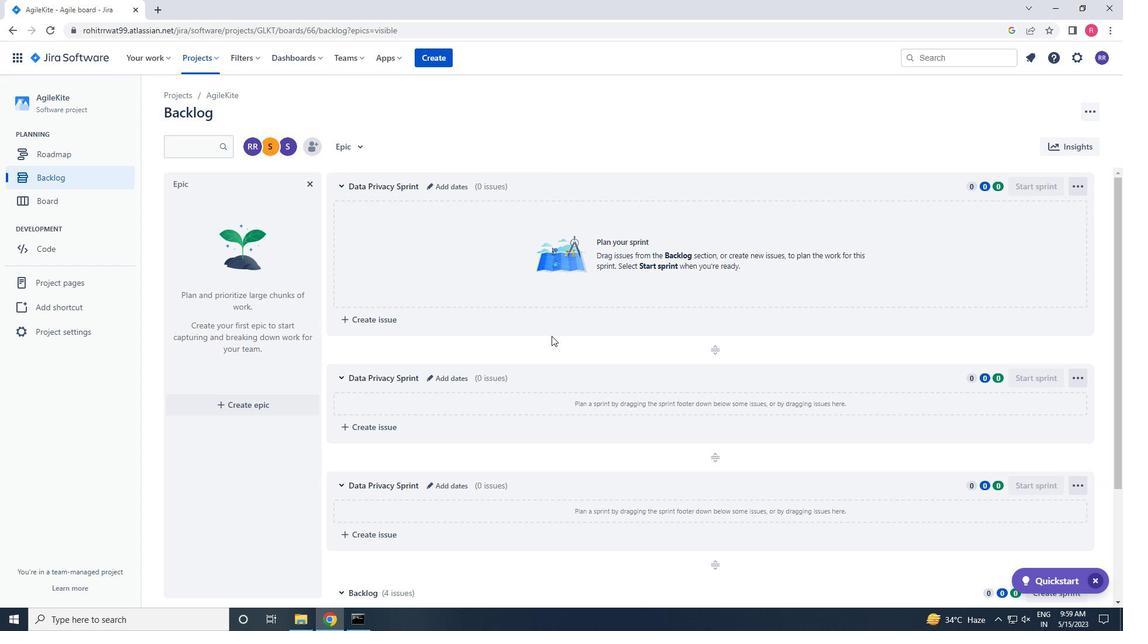 
Action: Mouse scrolled (561, 347) with delta (0, 0)
Screenshot: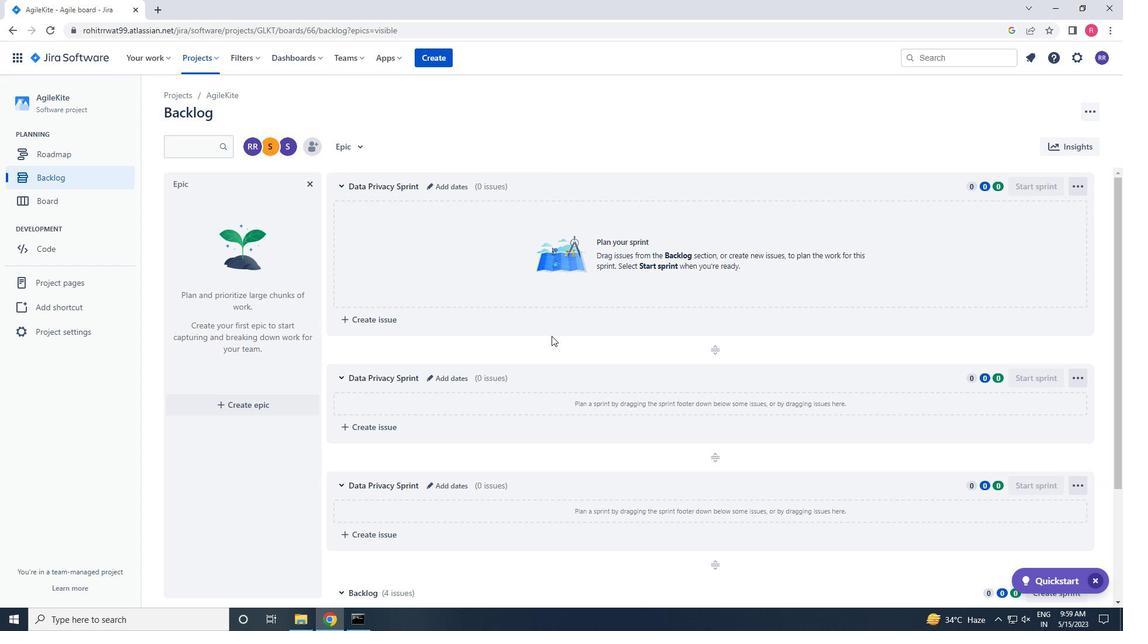 
Action: Mouse moved to (561, 349)
Screenshot: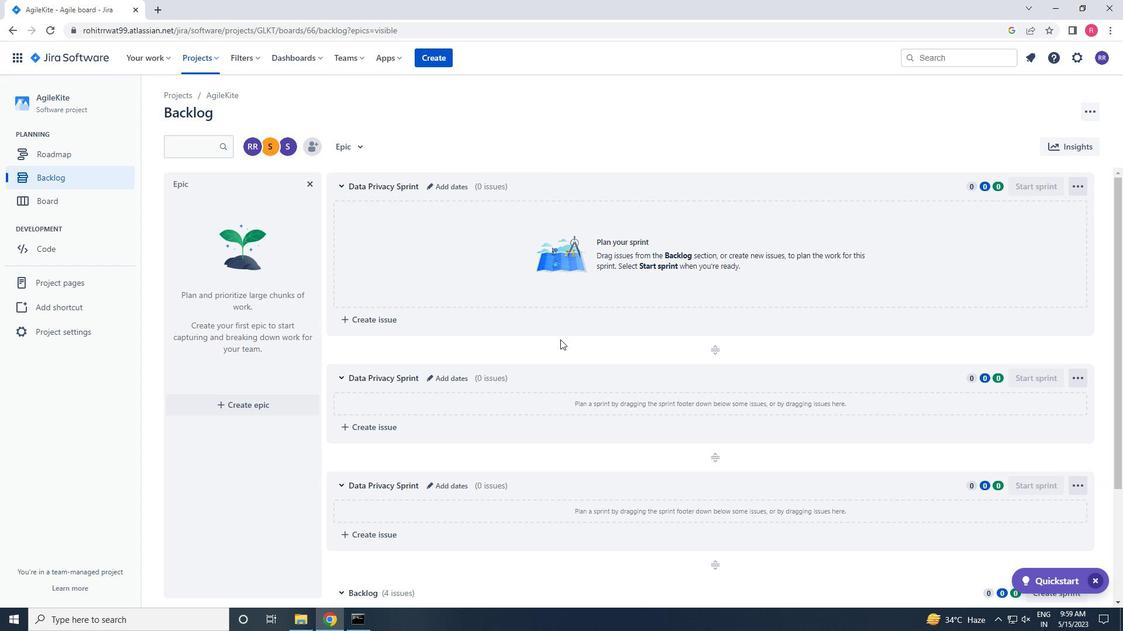 
Action: Mouse scrolled (561, 349) with delta (0, 0)
Screenshot: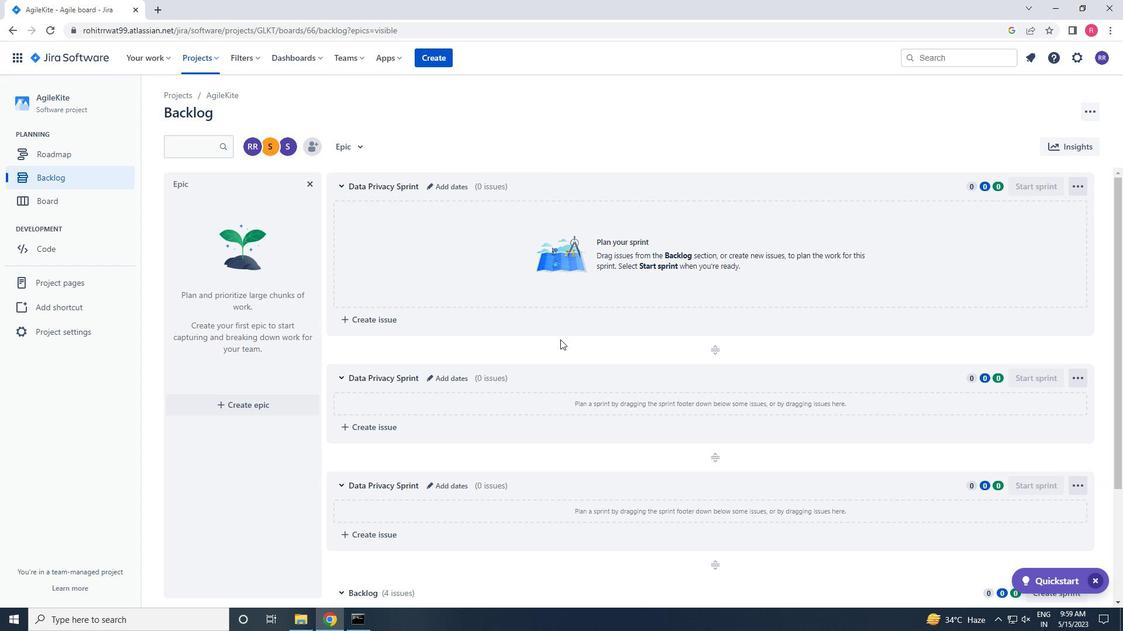 
Action: Mouse moved to (561, 350)
Screenshot: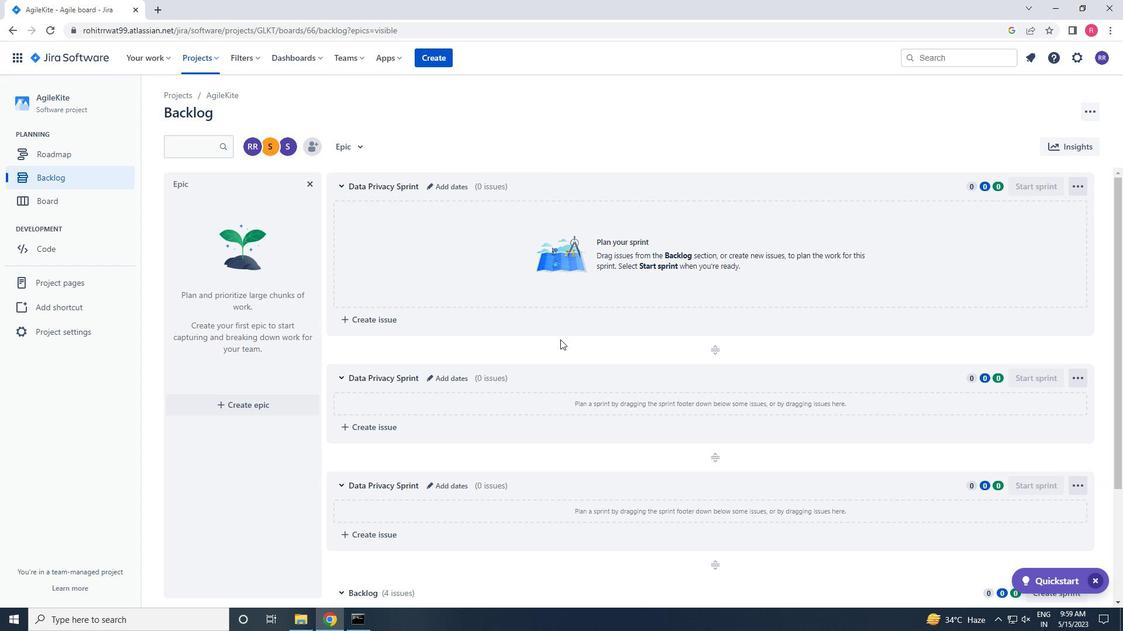 
Action: Mouse scrolled (561, 350) with delta (0, 0)
Screenshot: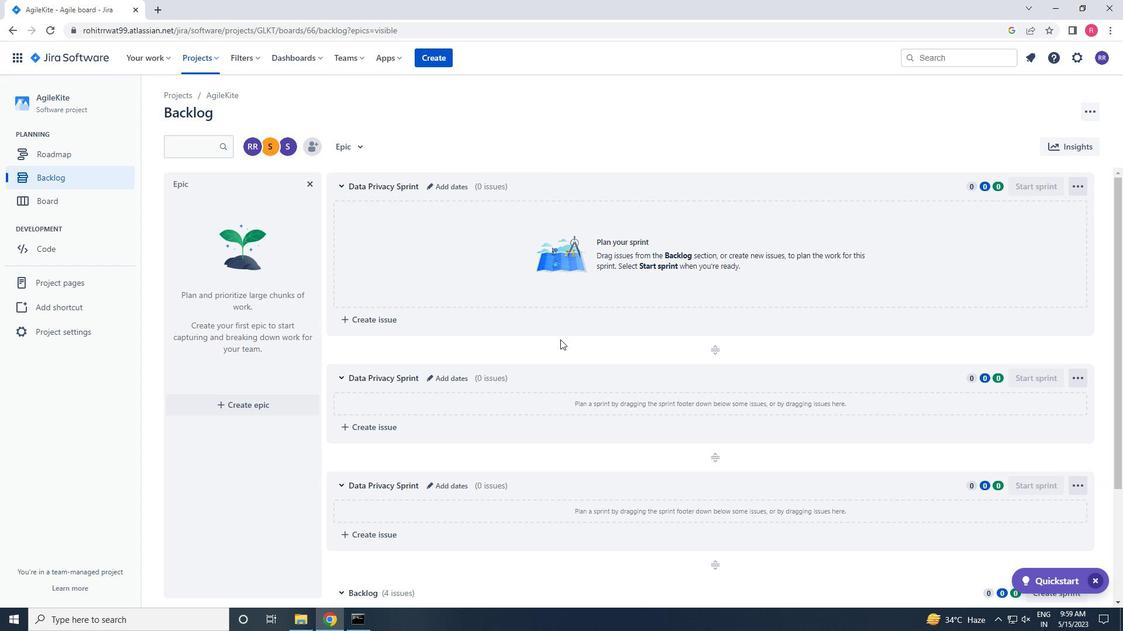 
Action: Mouse moved to (561, 350)
Screenshot: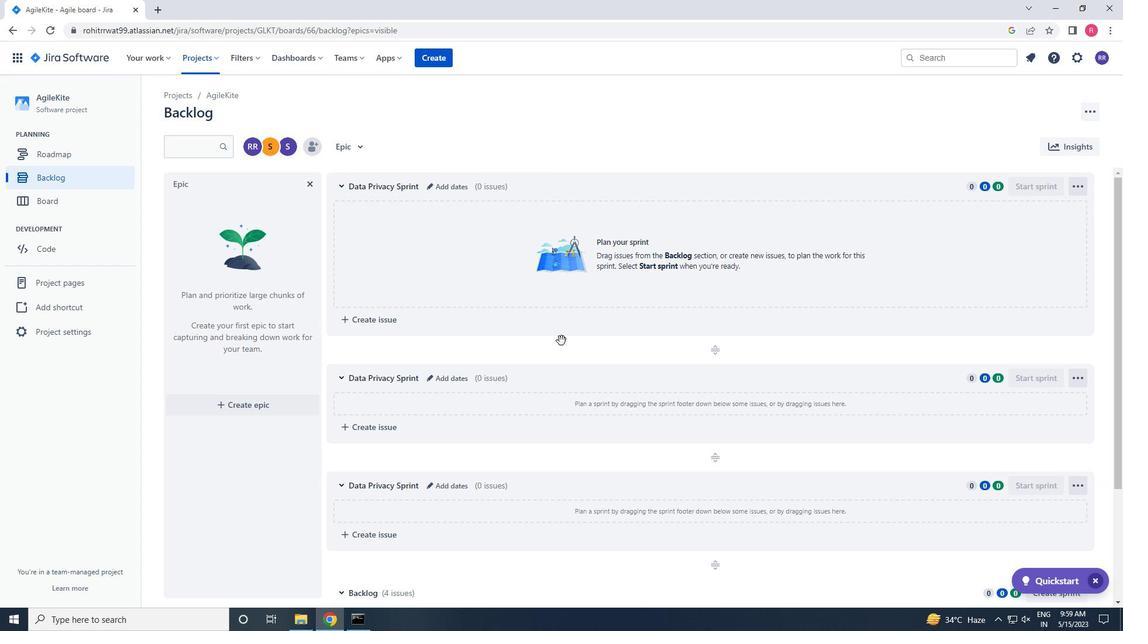 
Action: Mouse scrolled (561, 350) with delta (0, 0)
Screenshot: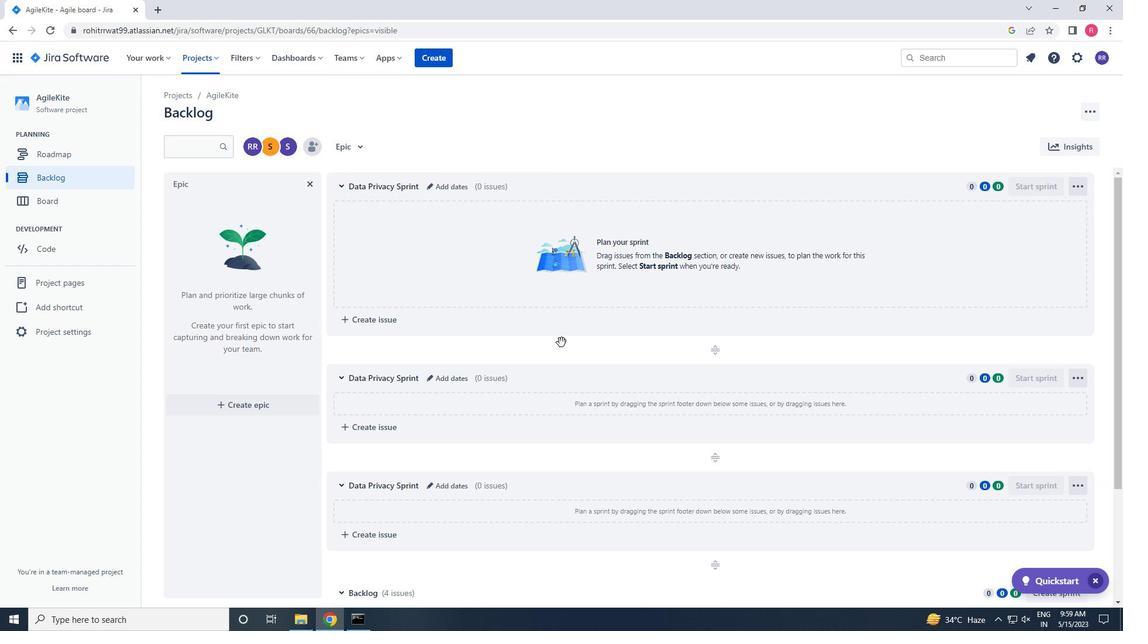 
Action: Mouse scrolled (561, 350) with delta (0, 0)
Screenshot: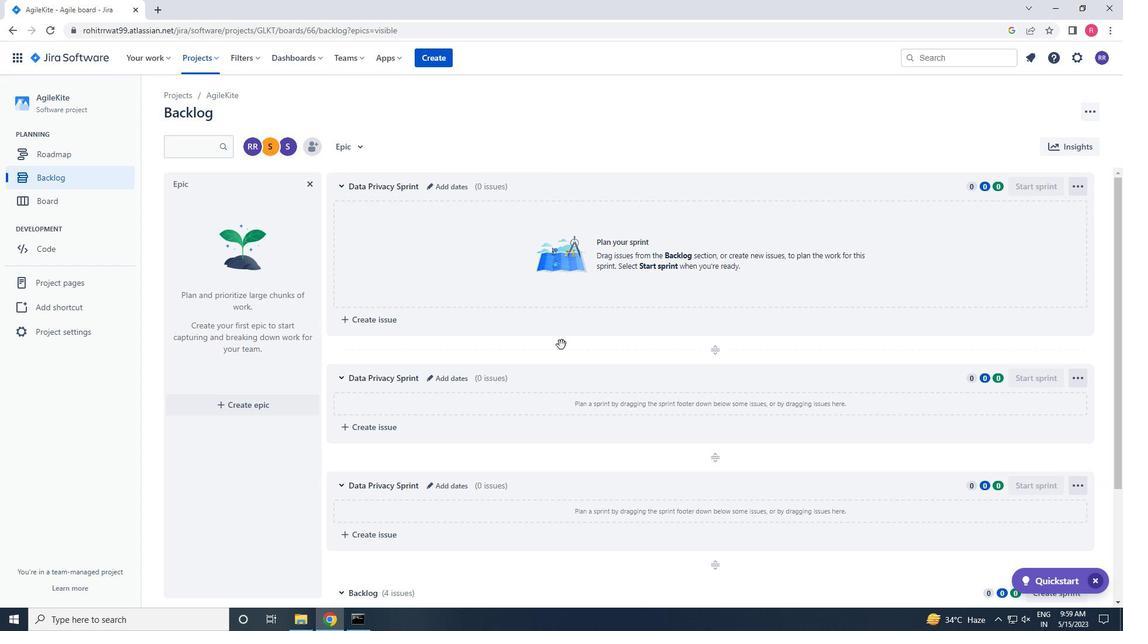 
Action: Mouse moved to (563, 362)
Screenshot: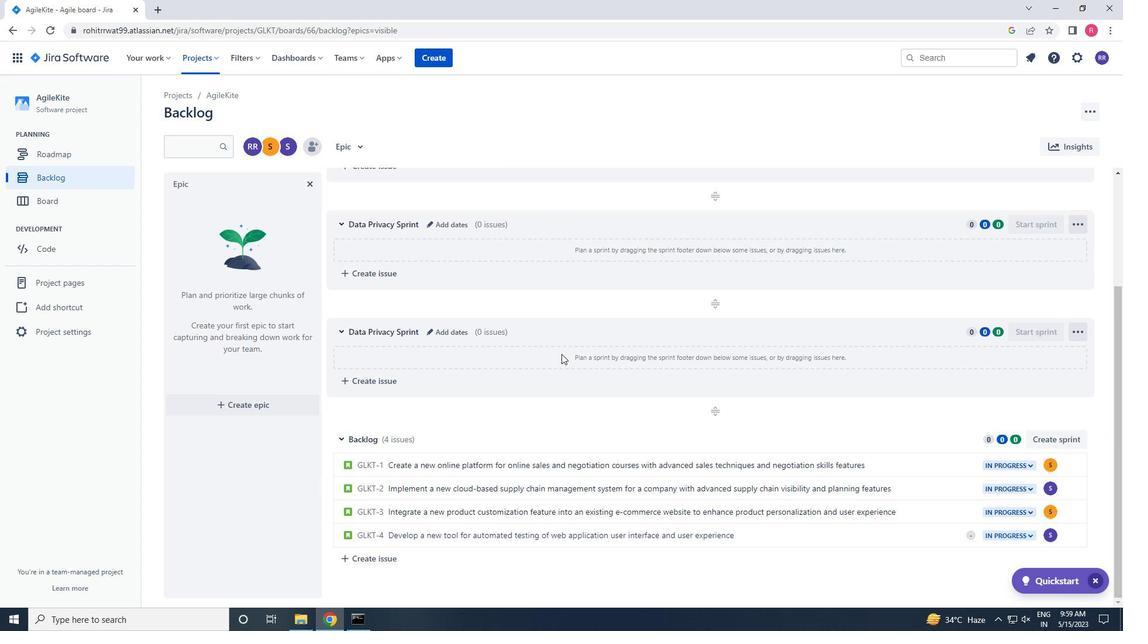 
Action: Mouse scrolled (563, 362) with delta (0, 0)
Screenshot: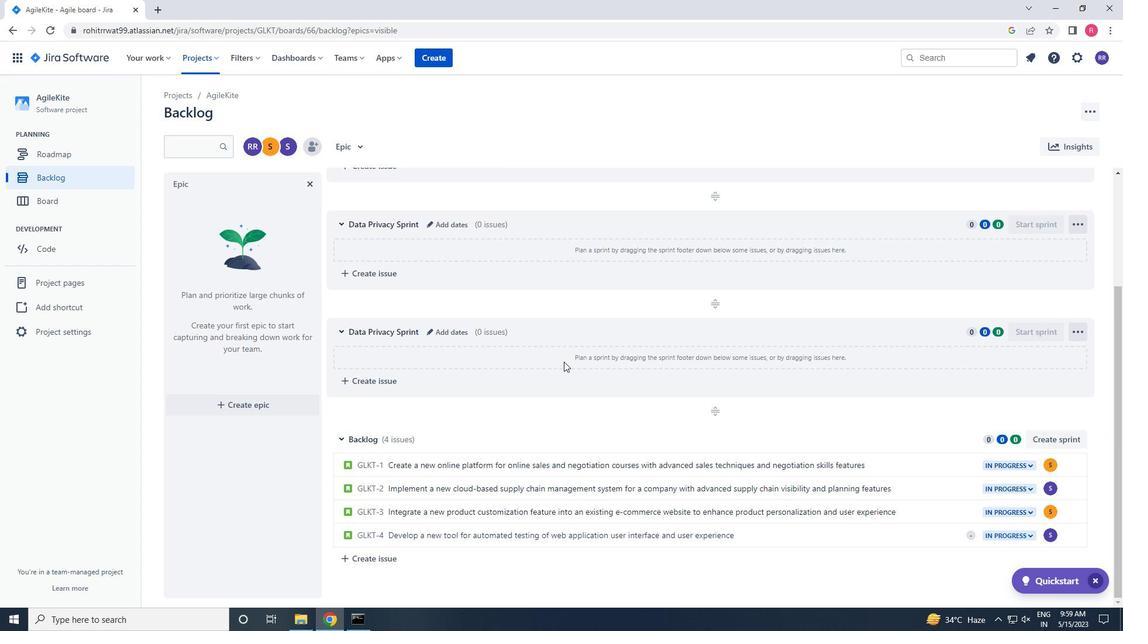 
Action: Mouse scrolled (563, 362) with delta (0, 0)
Screenshot: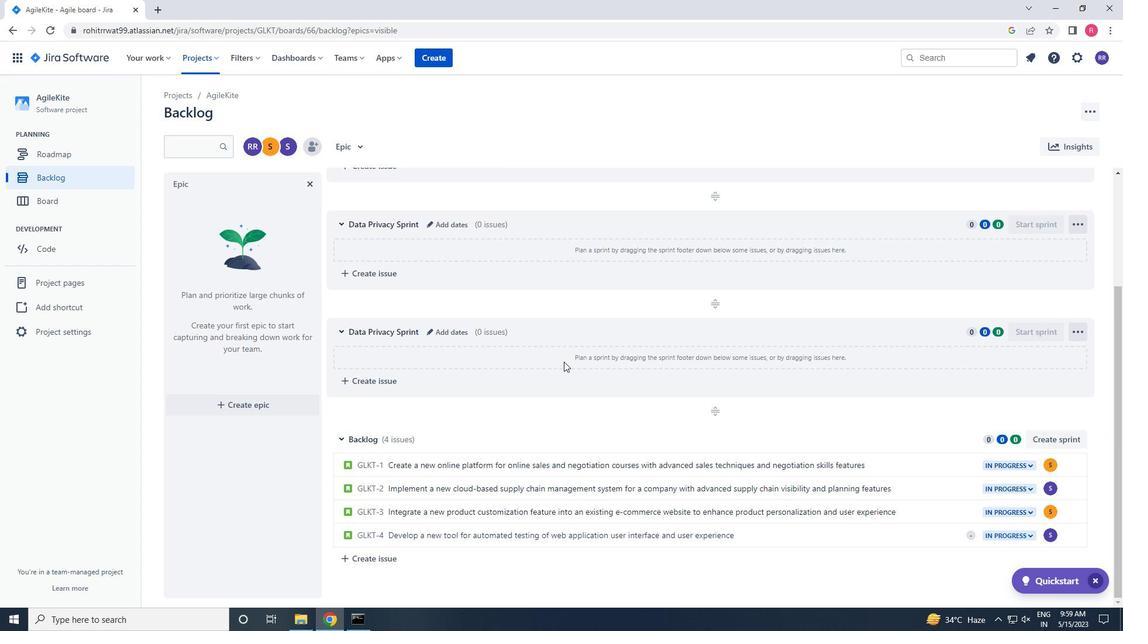 
Action: Mouse scrolled (563, 362) with delta (0, 0)
Screenshot: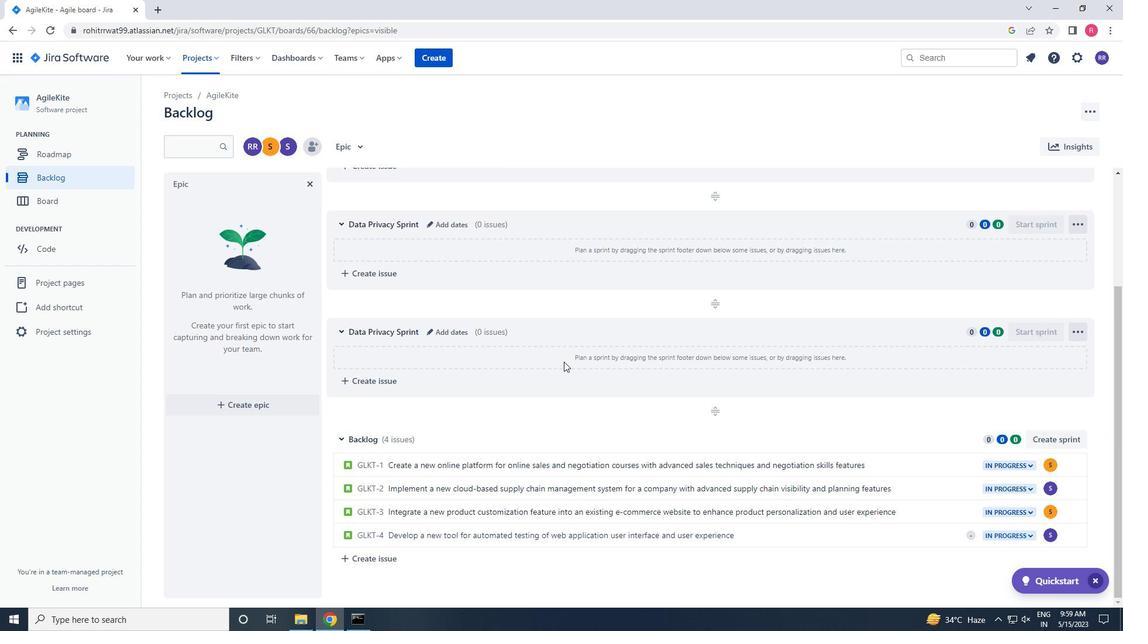 
Action: Mouse scrolled (563, 362) with delta (0, 0)
Screenshot: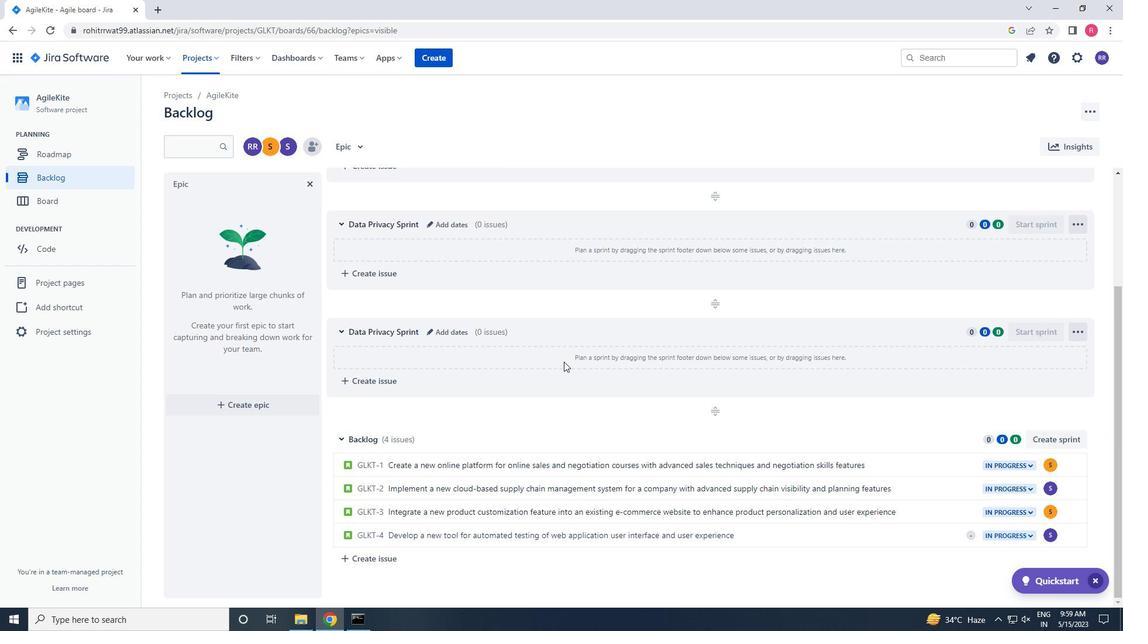 
Action: Mouse scrolled (563, 362) with delta (0, 0)
Screenshot: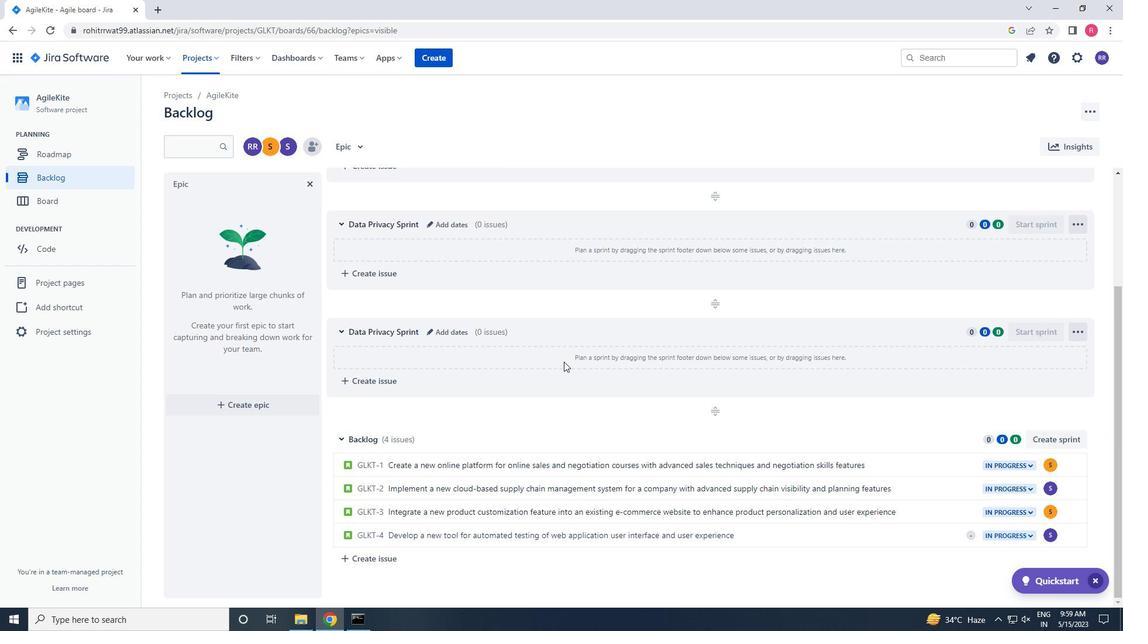 
Action: Mouse scrolled (563, 362) with delta (0, 0)
Screenshot: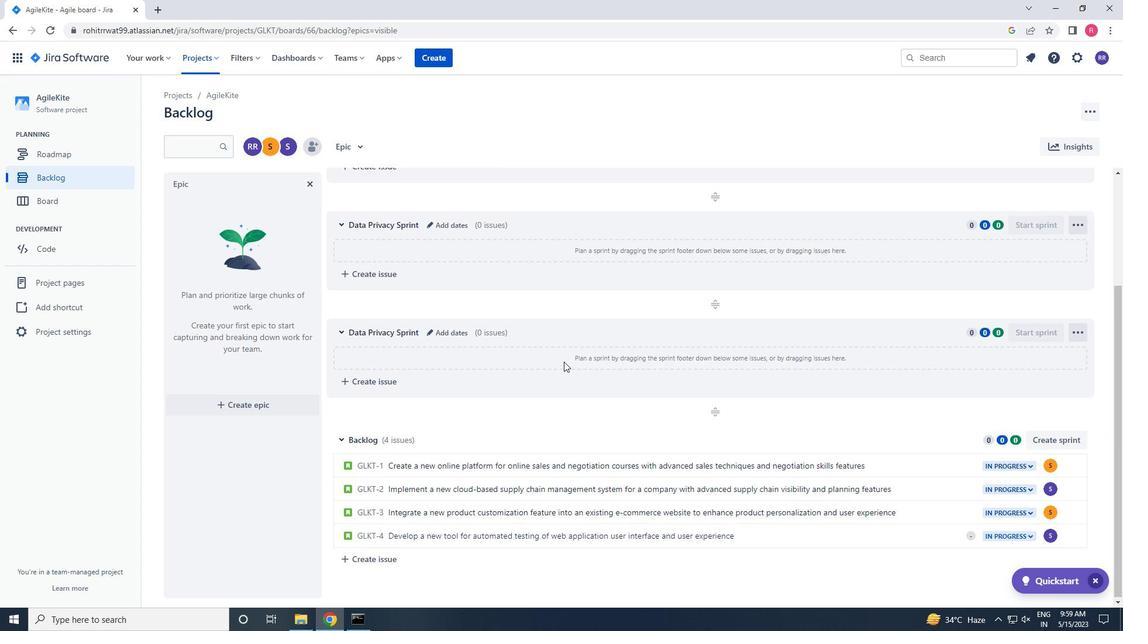 
Action: Mouse scrolled (563, 362) with delta (0, 0)
Screenshot: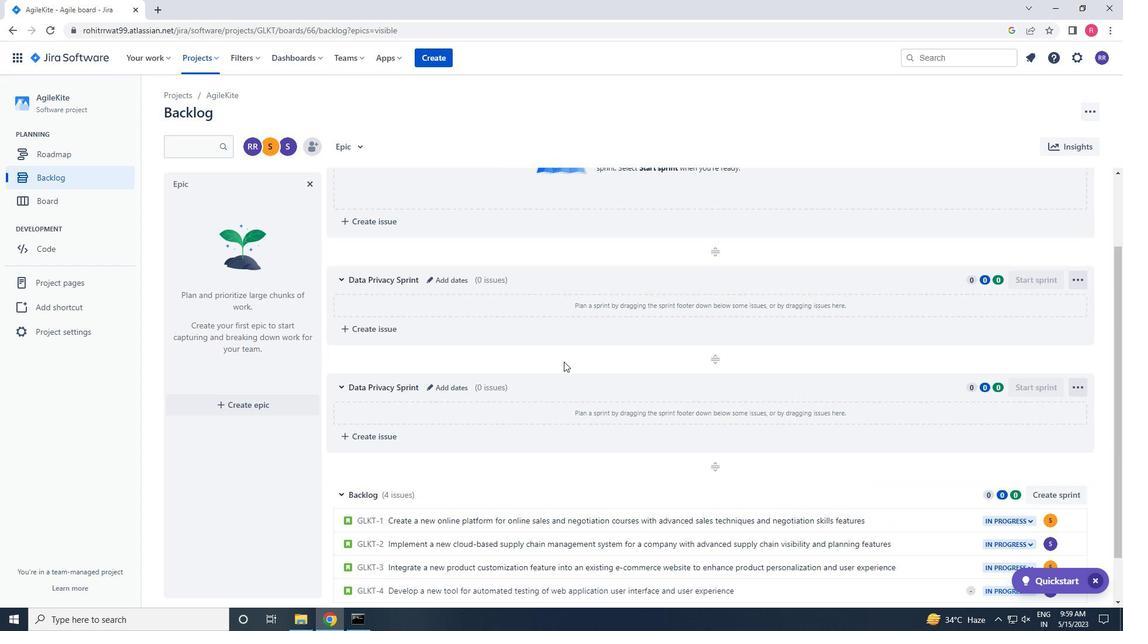 
